 Task: Look for space in Fengcheng, China from 15th August, 2023 to 20th August, 2023 for 1 adult in price range Rs.5000 to Rs.10000. Place can be private room with 1  bedroom having 1 bed and 1 bathroom. Property type can be house, flat, guest house, hotel. Booking option can be shelf check-in. Required host language is Chinese (Simplified).
Action: Mouse moved to (605, 85)
Screenshot: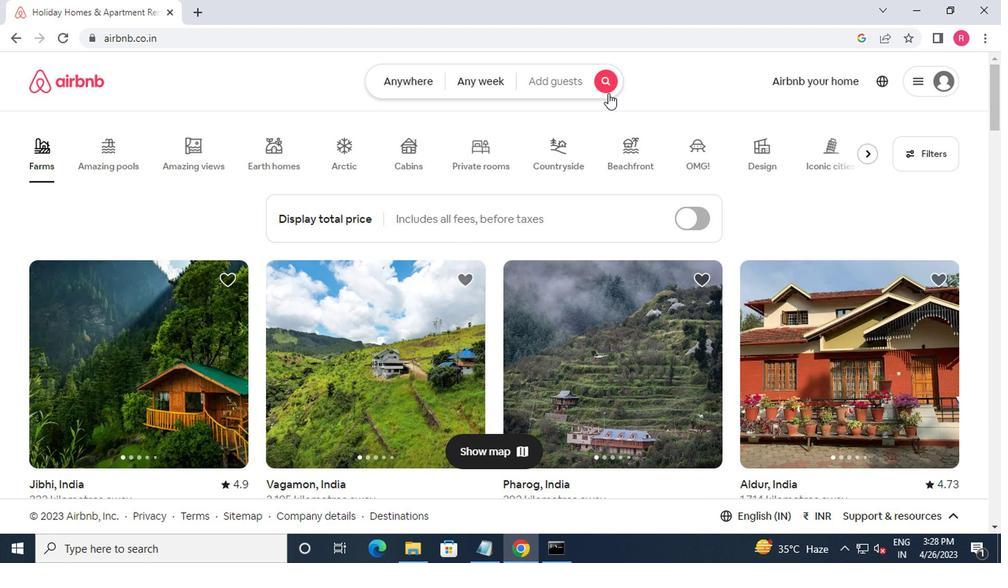 
Action: Mouse pressed left at (605, 85)
Screenshot: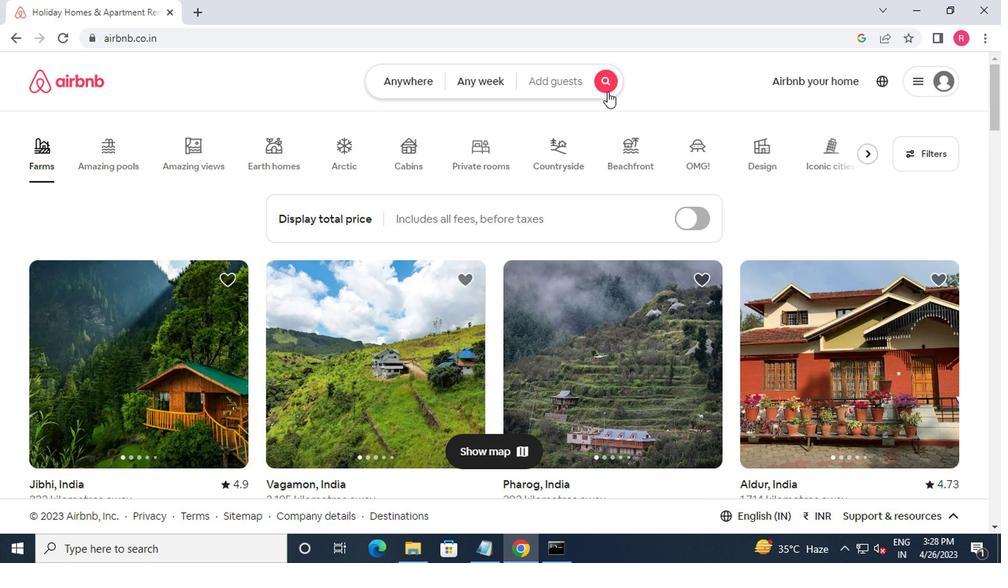 
Action: Mouse moved to (296, 140)
Screenshot: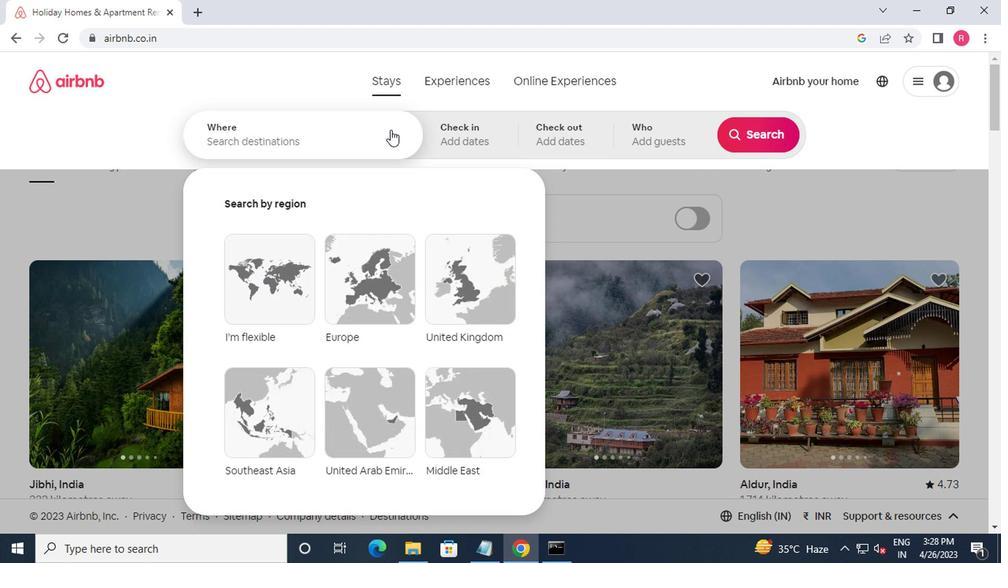 
Action: Mouse pressed left at (296, 140)
Screenshot: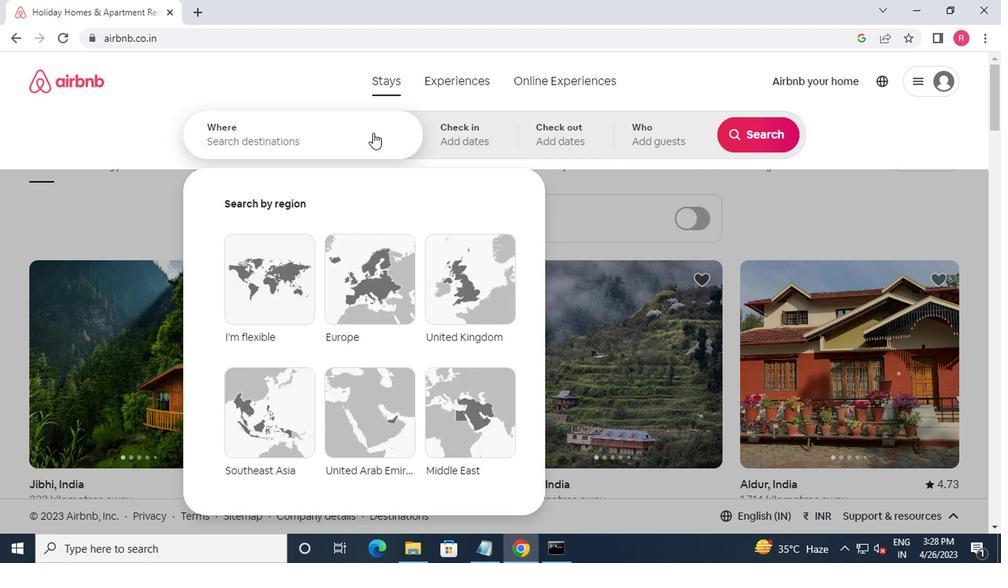 
Action: Key pressed fengcheng,china<Key.enter>
Screenshot: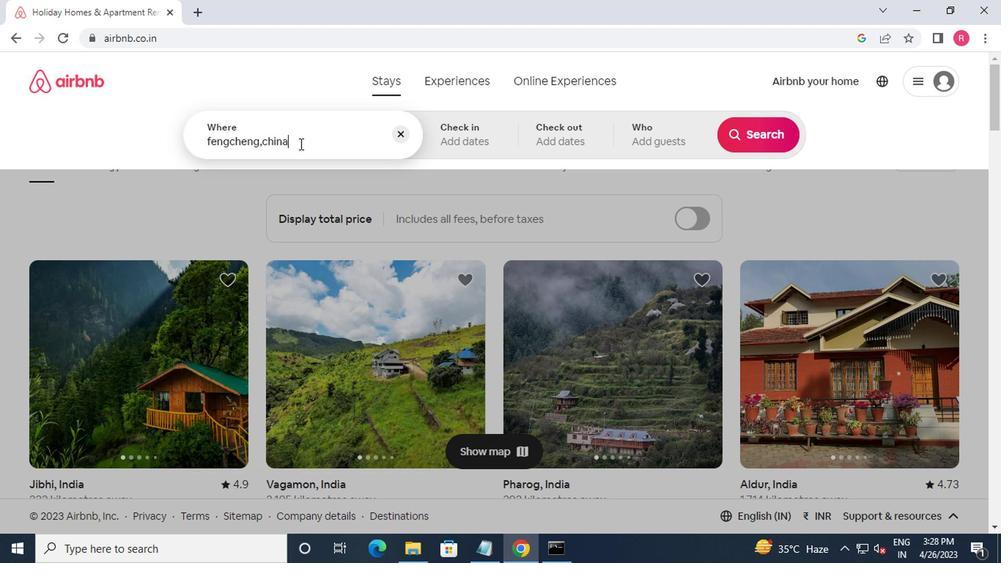 
Action: Mouse moved to (744, 251)
Screenshot: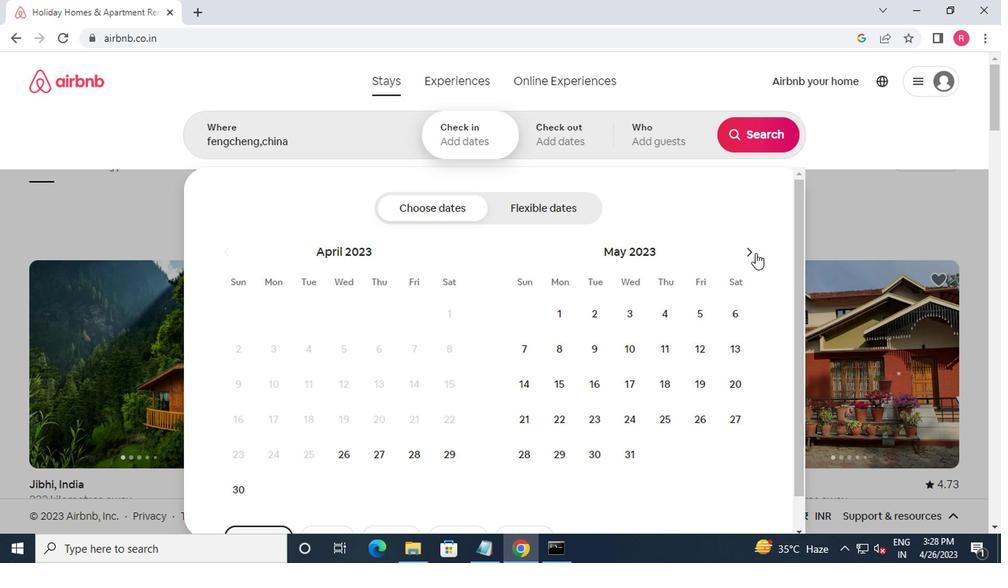 
Action: Mouse pressed left at (744, 251)
Screenshot: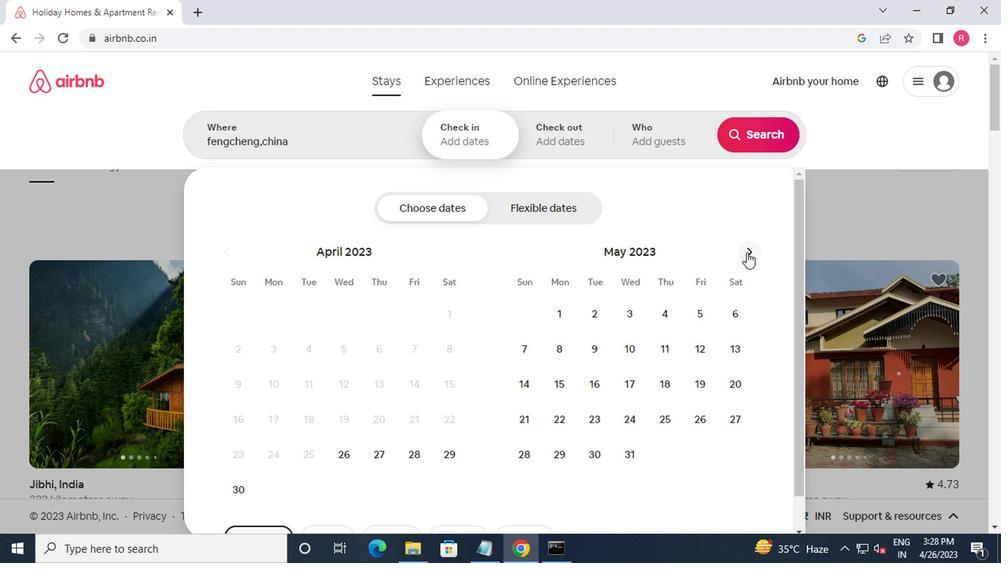 
Action: Mouse pressed left at (744, 251)
Screenshot: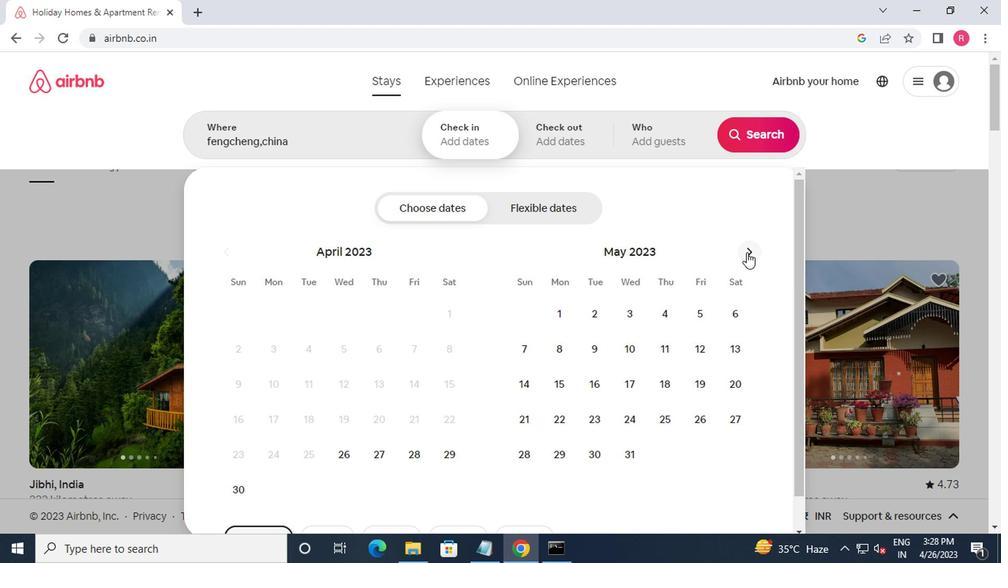 
Action: Mouse pressed left at (744, 251)
Screenshot: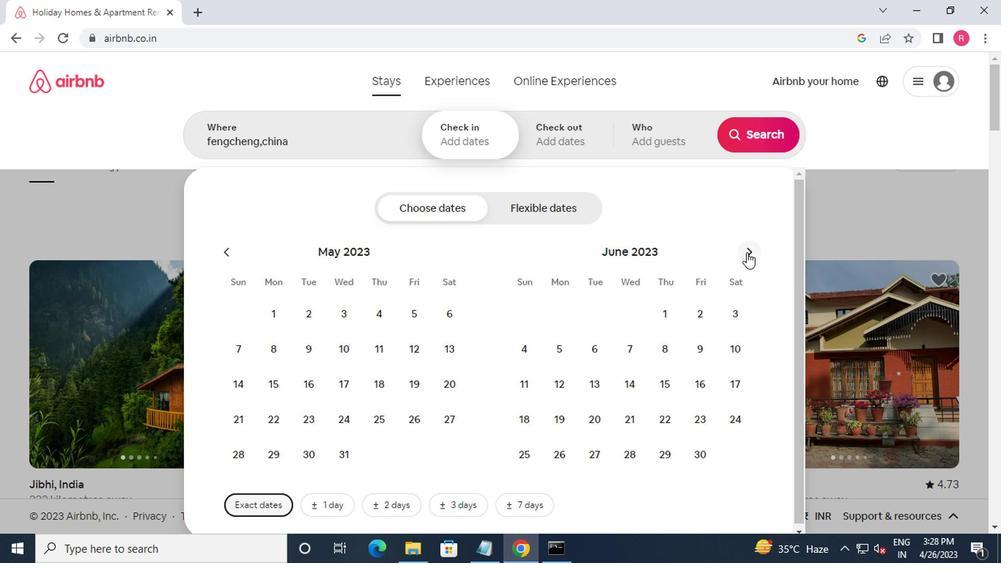 
Action: Mouse pressed left at (744, 251)
Screenshot: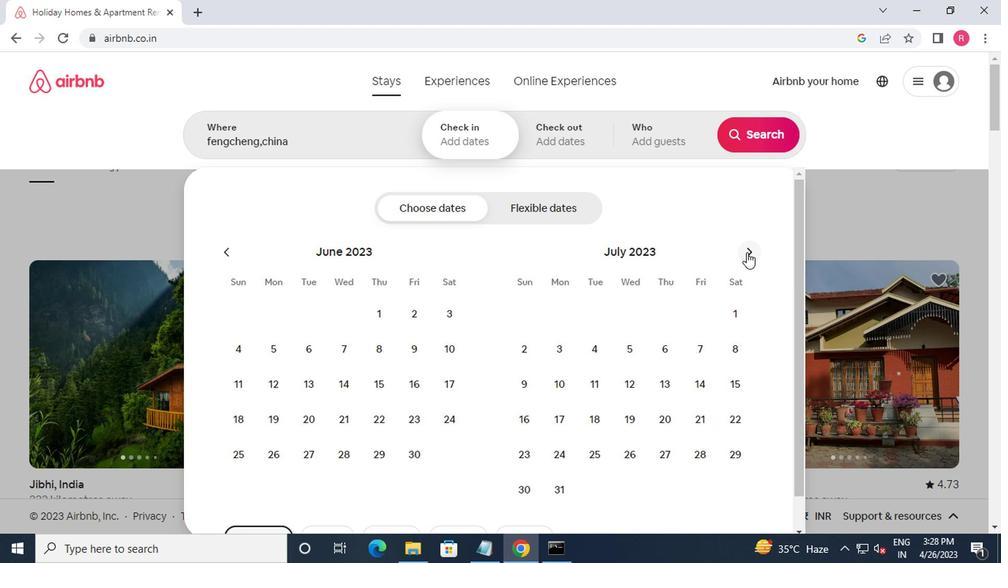 
Action: Mouse moved to (586, 388)
Screenshot: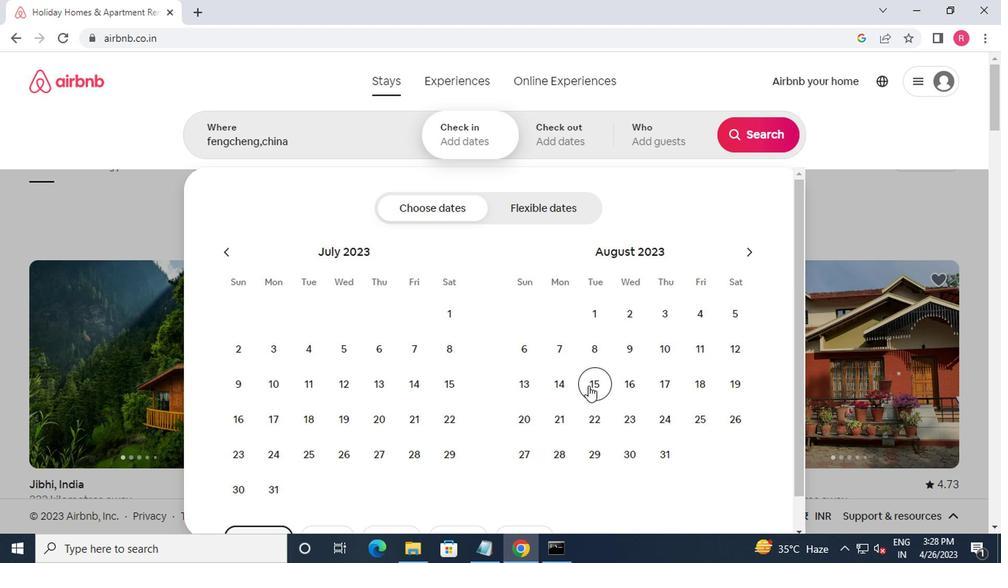 
Action: Mouse pressed left at (586, 388)
Screenshot: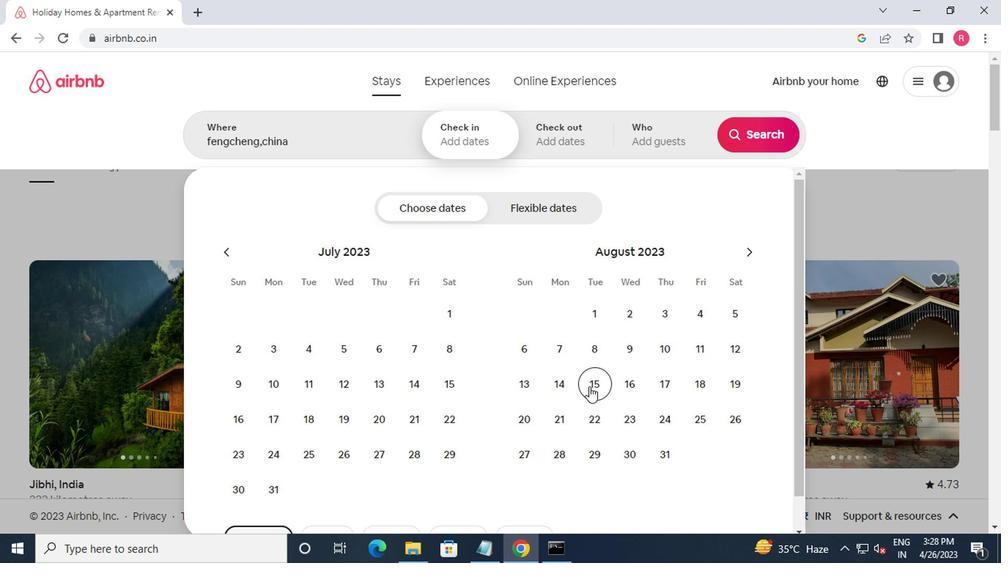 
Action: Mouse moved to (531, 427)
Screenshot: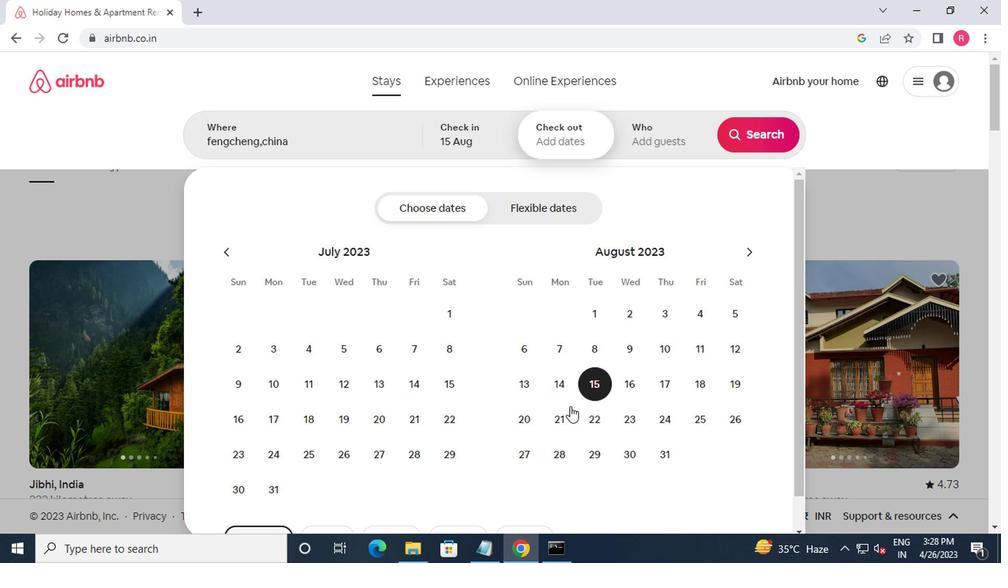 
Action: Mouse pressed left at (531, 427)
Screenshot: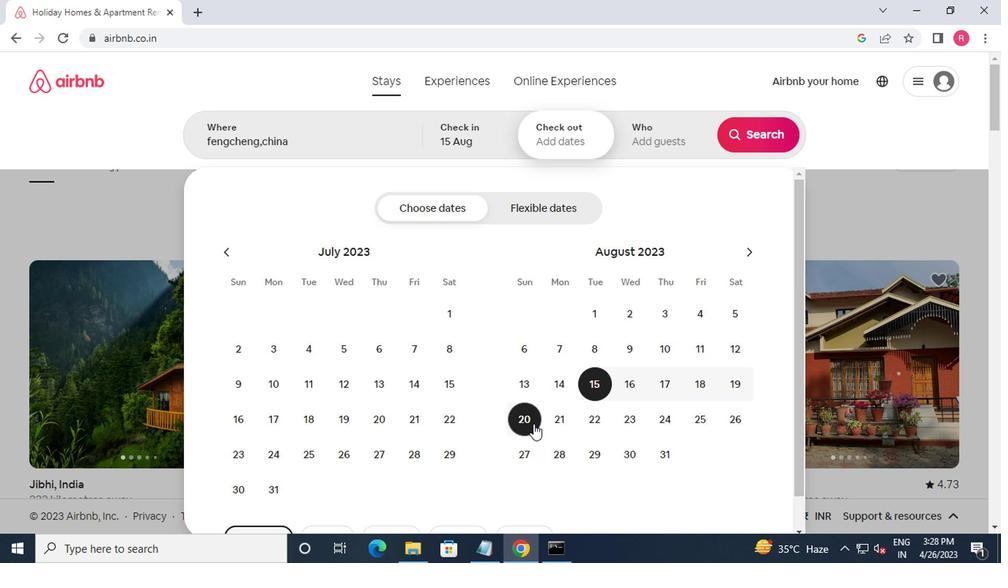 
Action: Mouse moved to (641, 145)
Screenshot: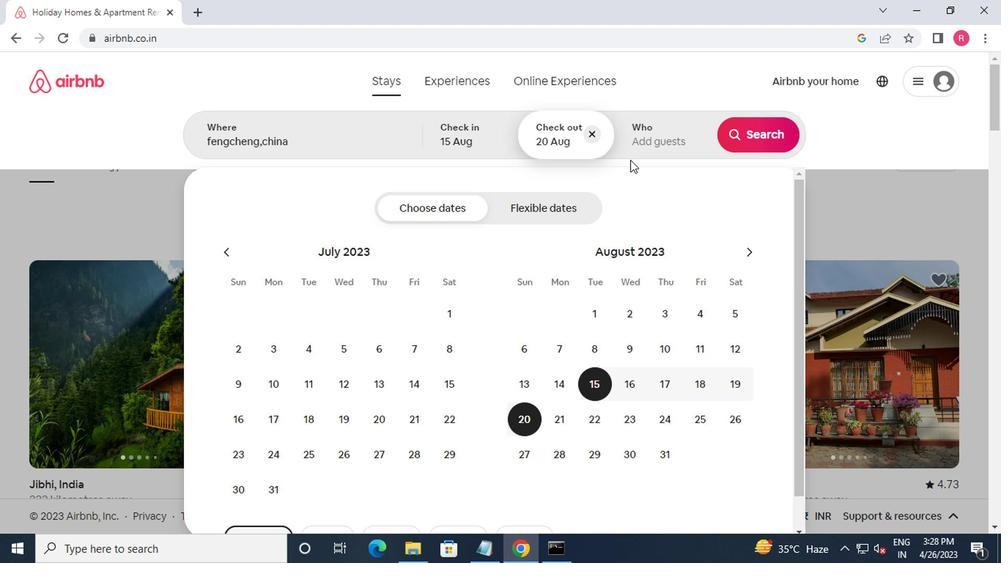 
Action: Mouse pressed left at (641, 145)
Screenshot: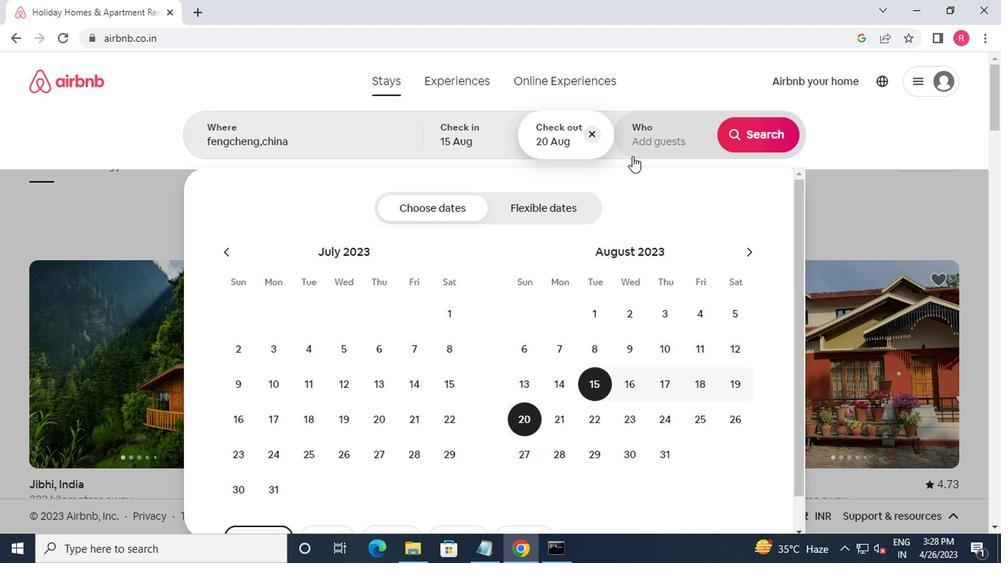 
Action: Mouse moved to (753, 212)
Screenshot: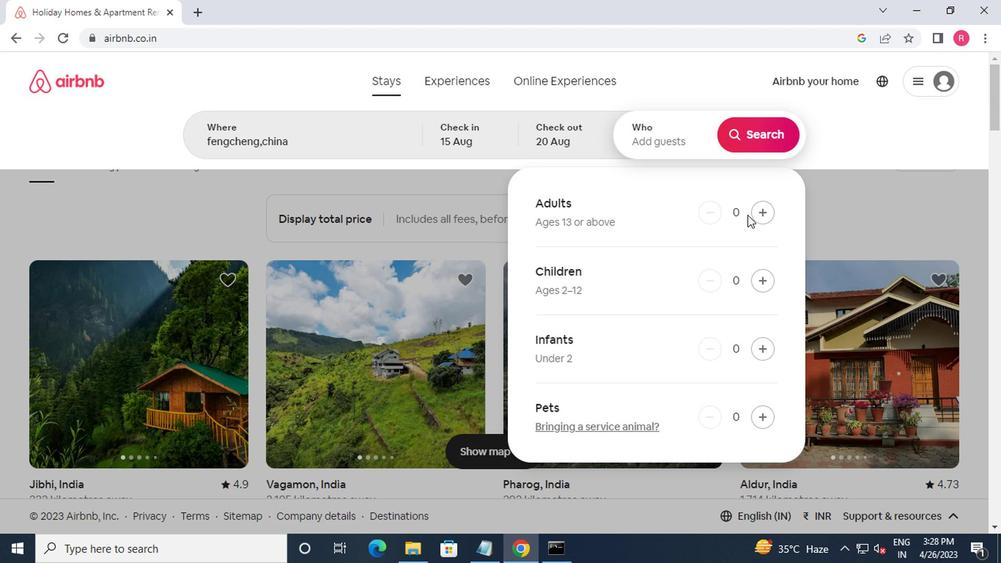 
Action: Mouse pressed left at (753, 212)
Screenshot: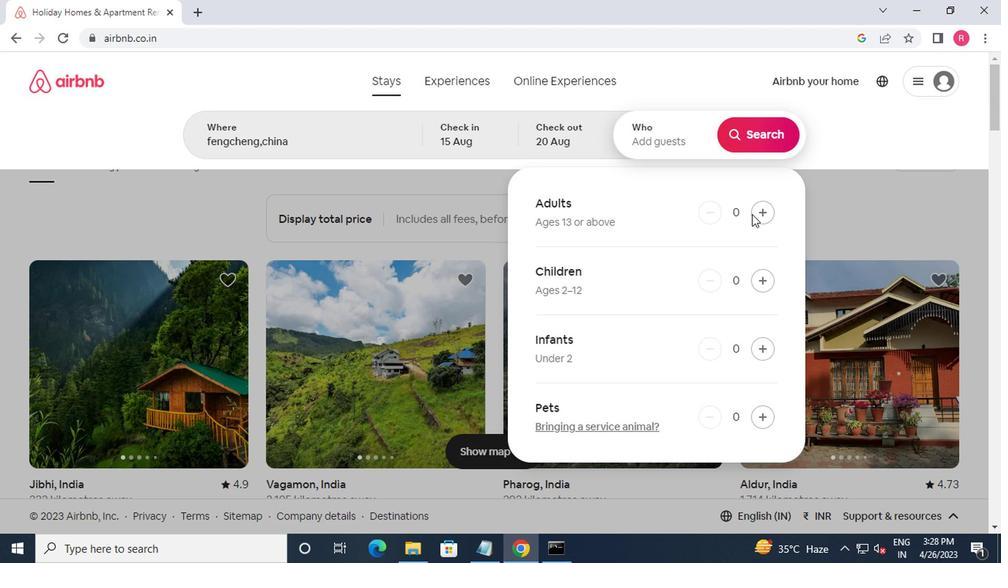 
Action: Mouse pressed left at (753, 212)
Screenshot: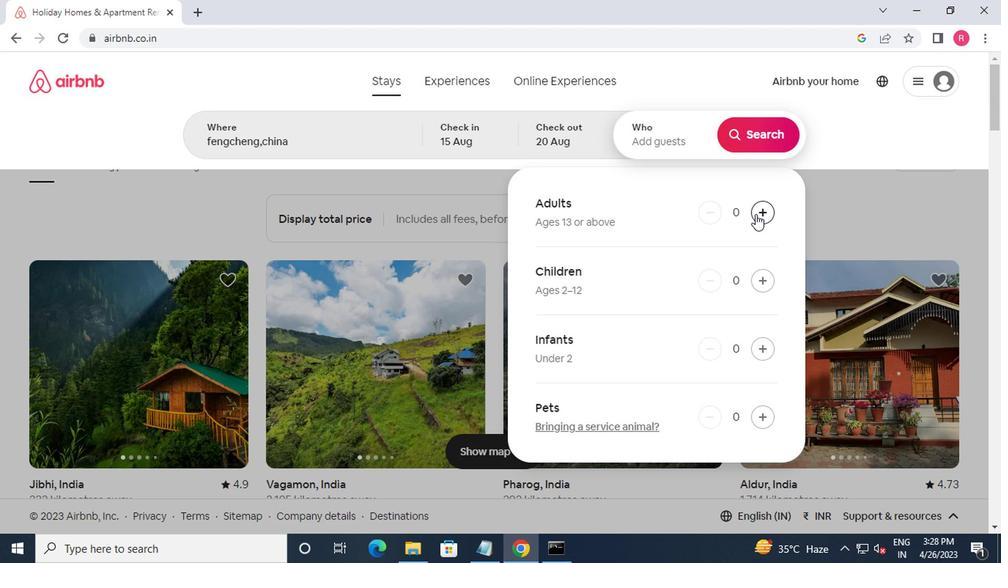 
Action: Mouse moved to (699, 222)
Screenshot: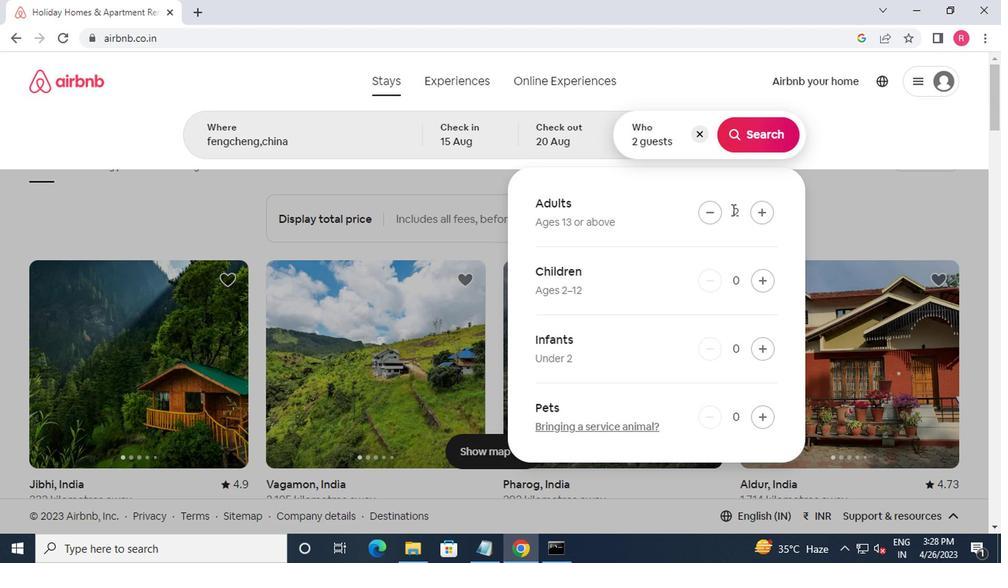 
Action: Mouse pressed left at (699, 222)
Screenshot: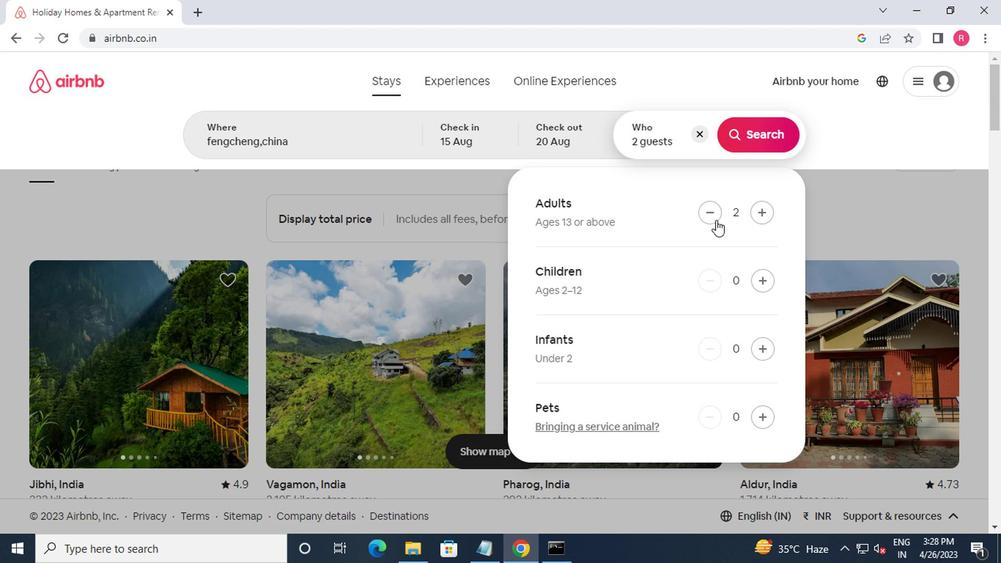 
Action: Mouse moved to (705, 217)
Screenshot: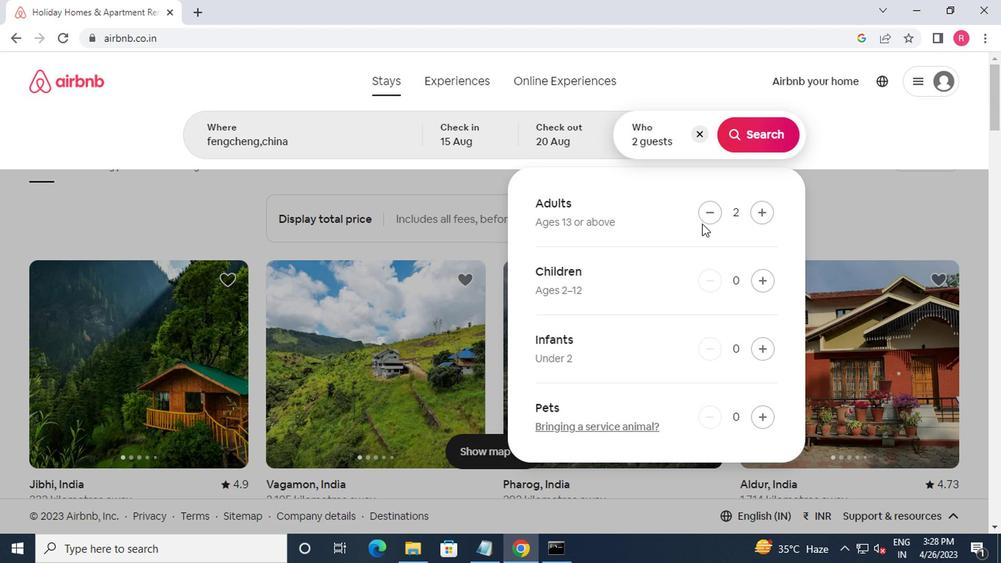 
Action: Mouse pressed left at (705, 217)
Screenshot: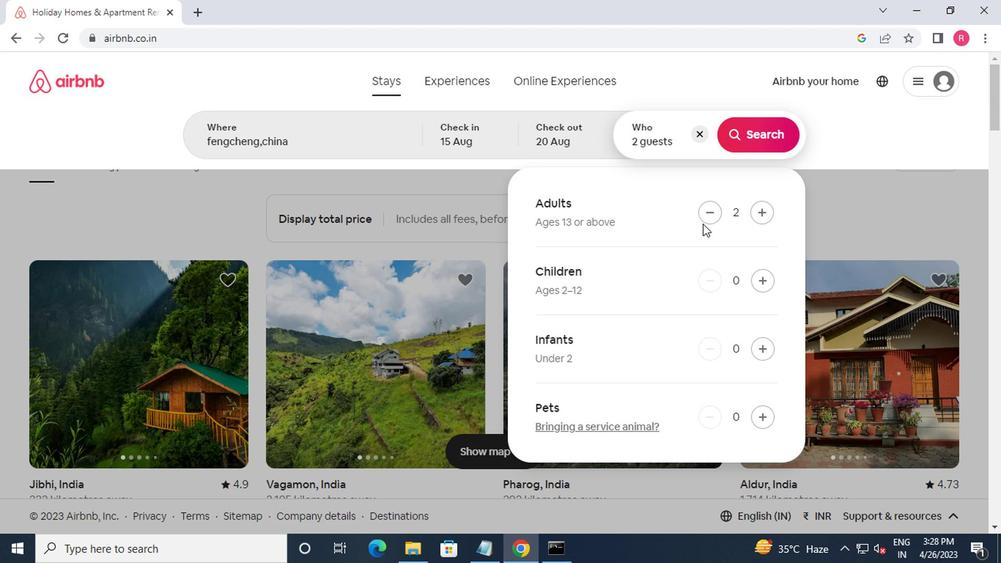 
Action: Mouse moved to (750, 134)
Screenshot: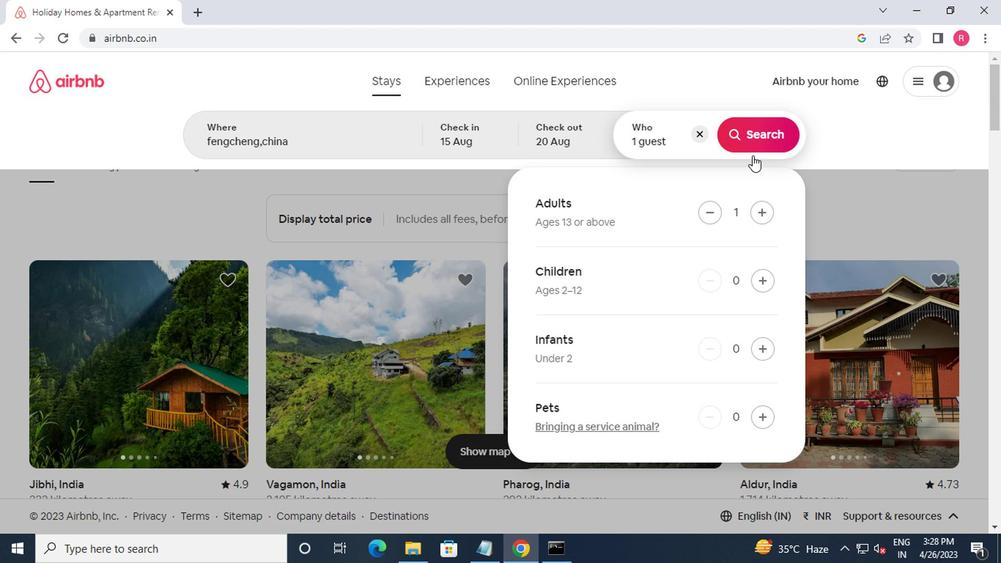 
Action: Mouse pressed left at (750, 134)
Screenshot: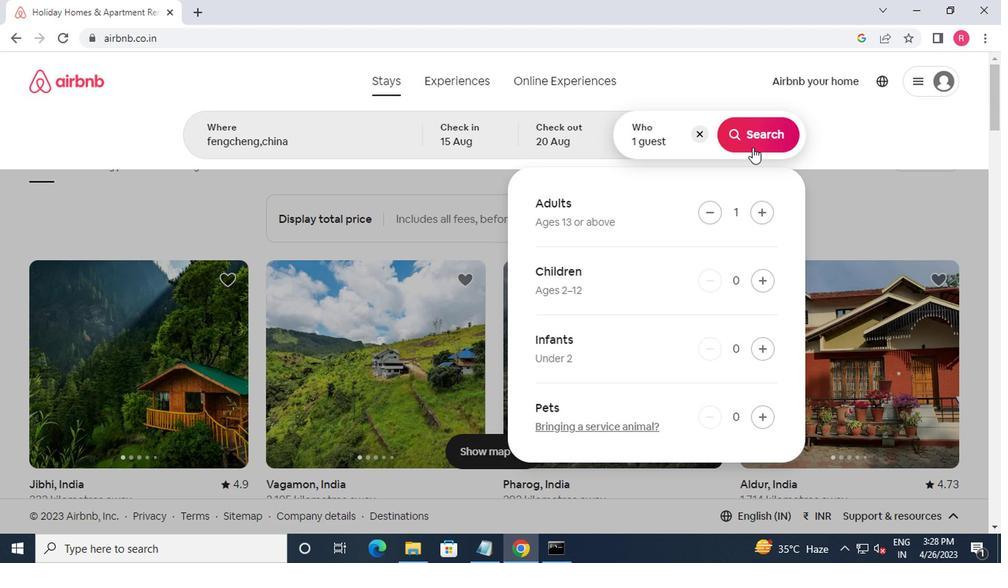 
Action: Mouse moved to (928, 146)
Screenshot: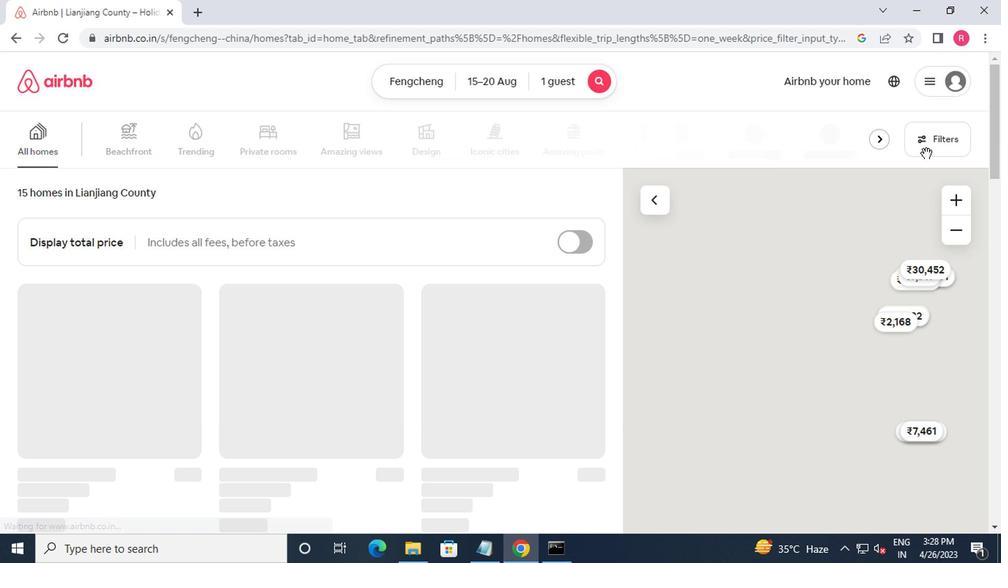 
Action: Mouse pressed left at (928, 146)
Screenshot: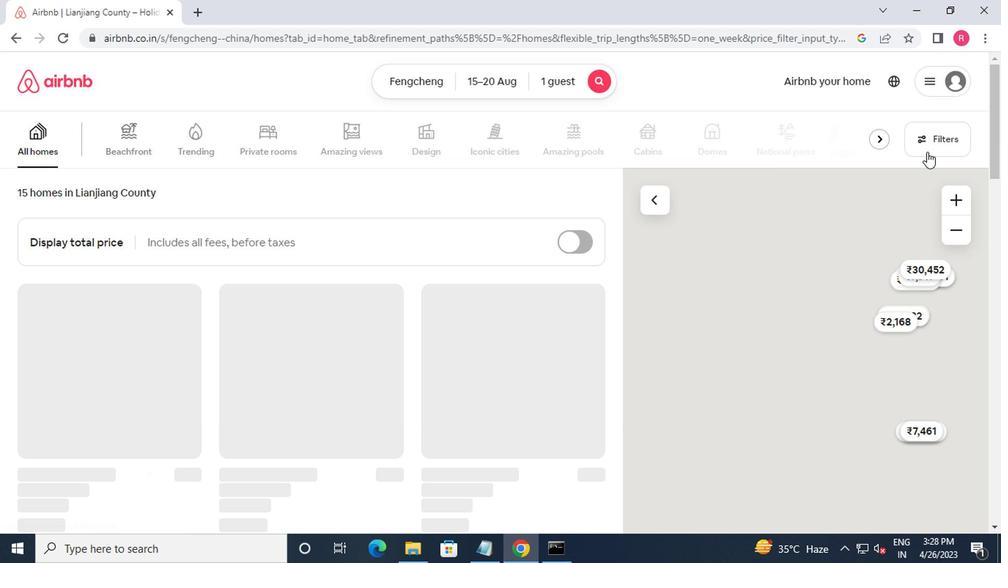 
Action: Mouse moved to (379, 312)
Screenshot: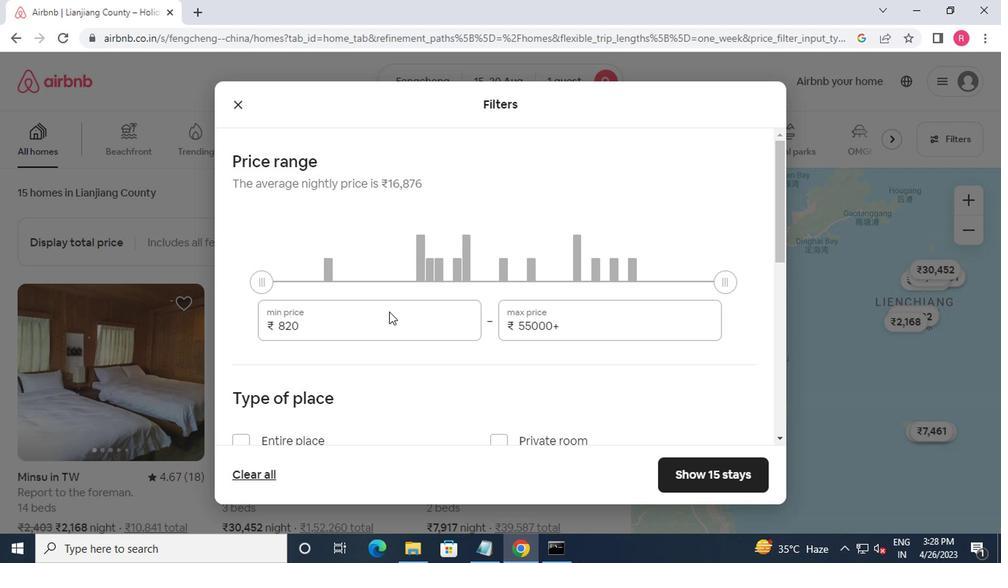 
Action: Mouse pressed left at (379, 312)
Screenshot: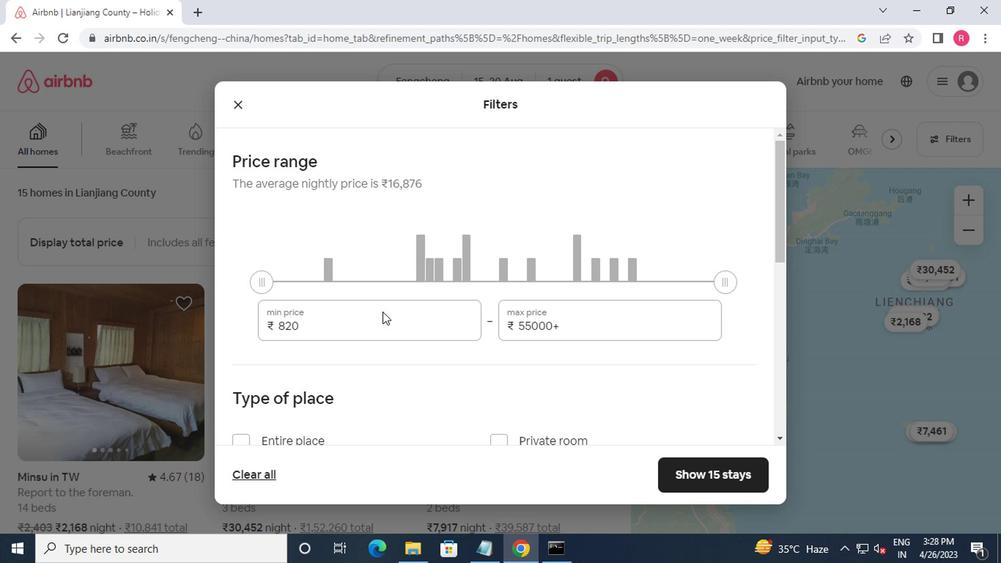
Action: Mouse moved to (379, 330)
Screenshot: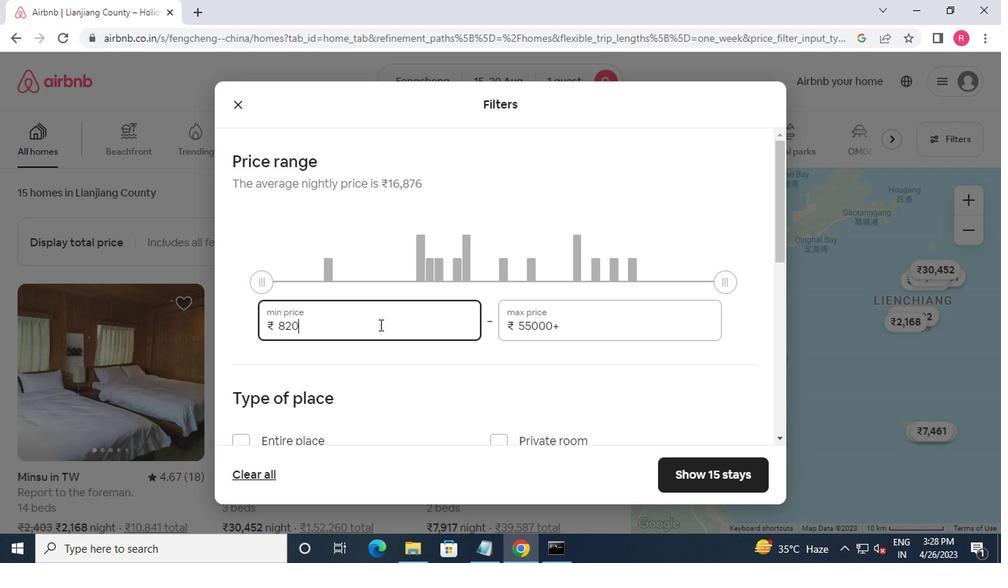 
Action: Key pressed <Key.backspace><Key.backspace><Key.backspace><Key.backspace><Key.backspace>5000<Key.tab>100<Key.backspace><Key.backspace><Key.backspace><Key.backspace><Key.backspace><Key.backspace>10000
Screenshot: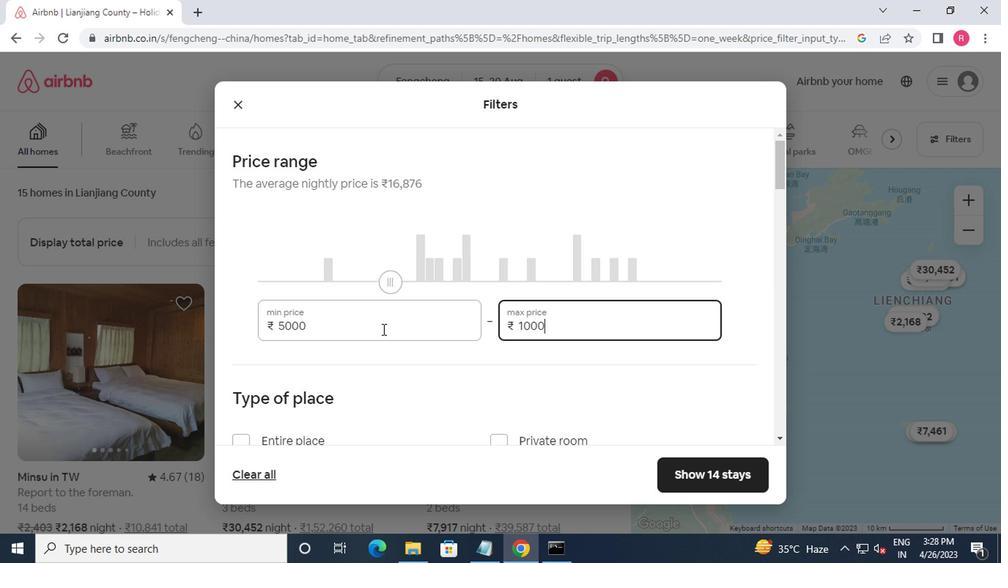 
Action: Mouse moved to (379, 331)
Screenshot: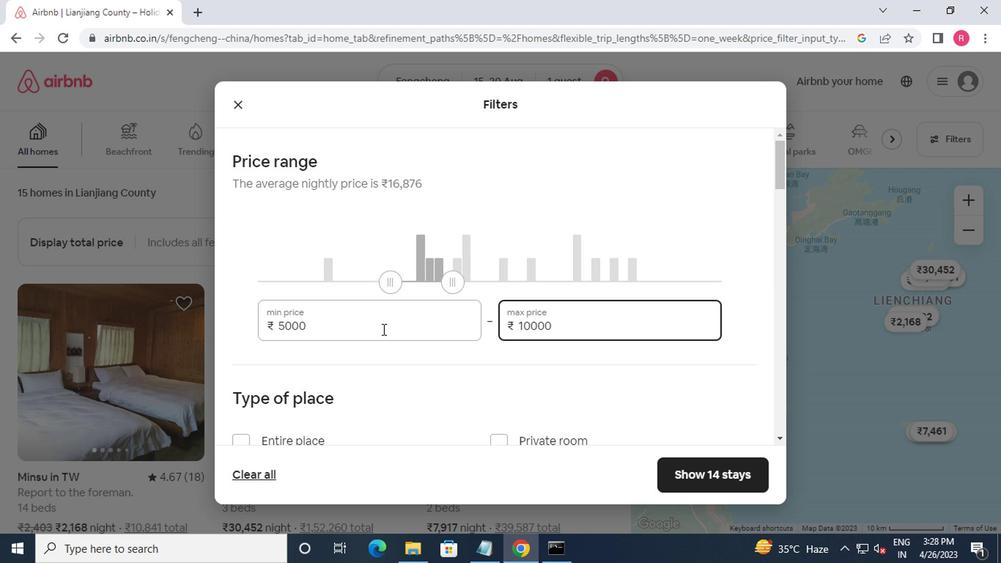 
Action: Mouse scrolled (379, 331) with delta (0, 0)
Screenshot: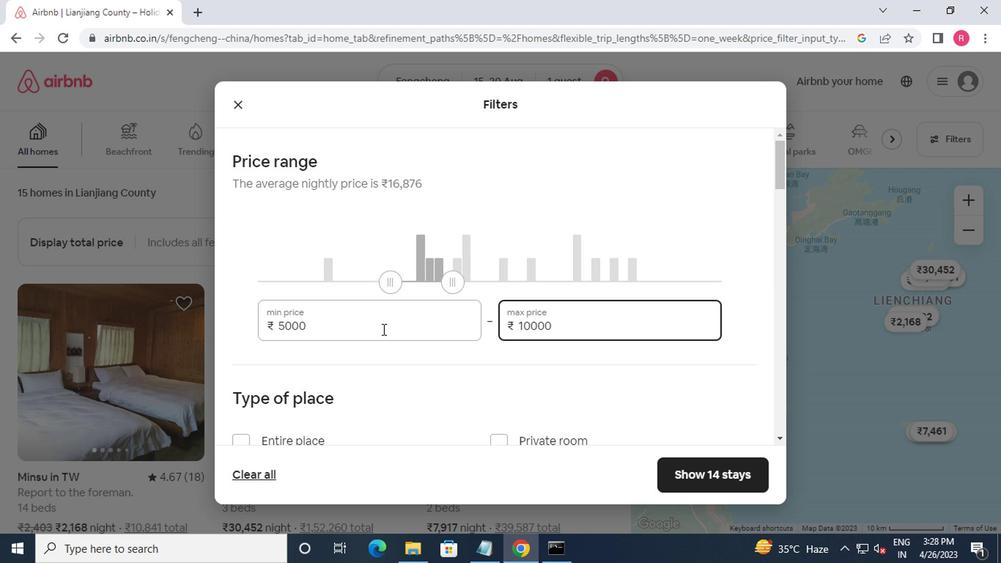 
Action: Mouse moved to (554, 400)
Screenshot: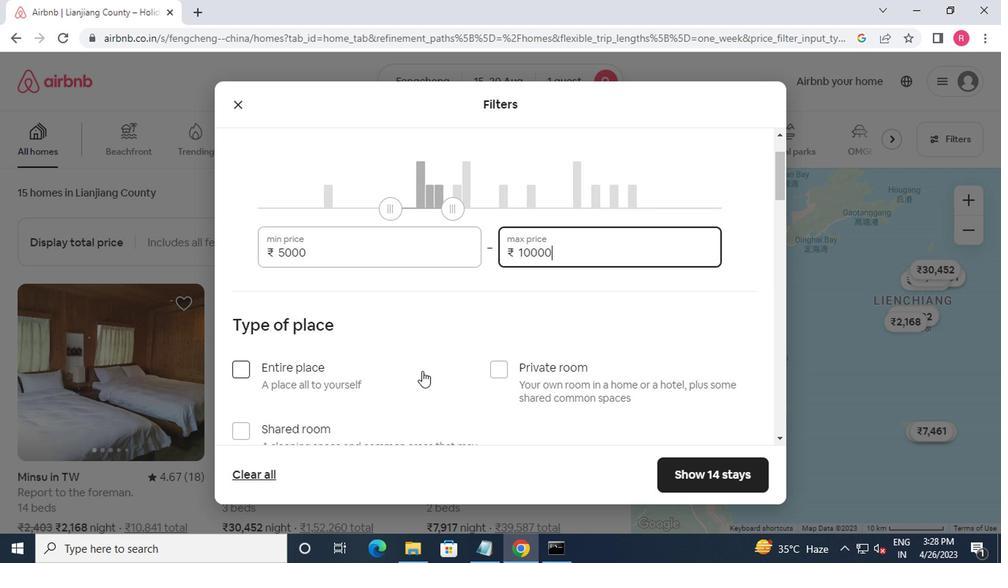 
Action: Mouse scrolled (554, 400) with delta (0, 0)
Screenshot: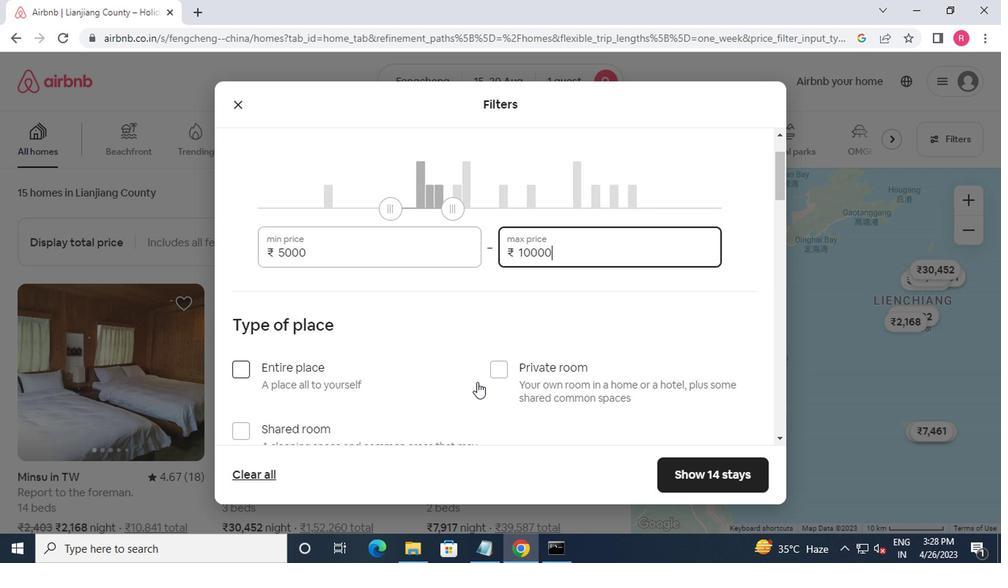 
Action: Mouse moved to (492, 293)
Screenshot: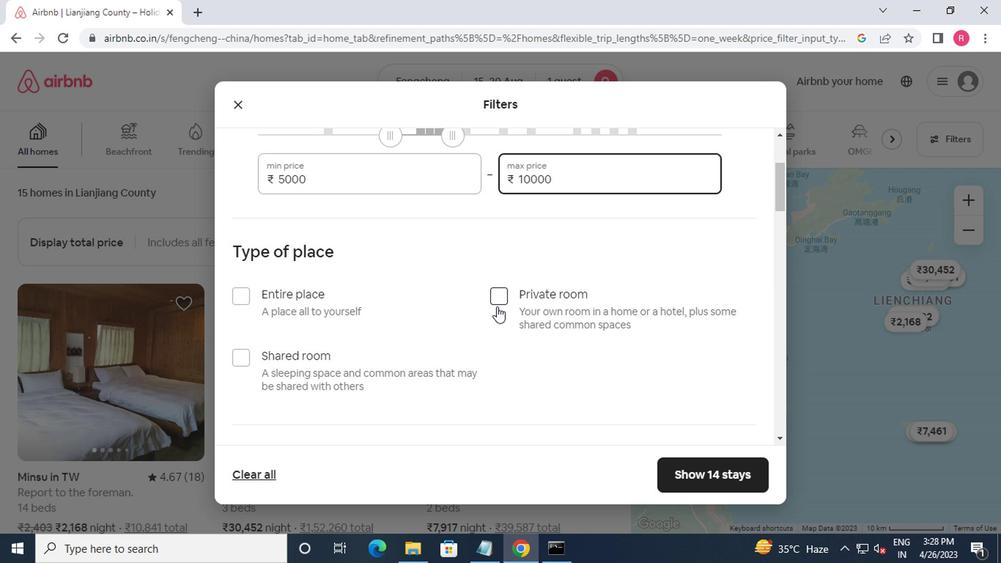 
Action: Mouse pressed left at (492, 293)
Screenshot: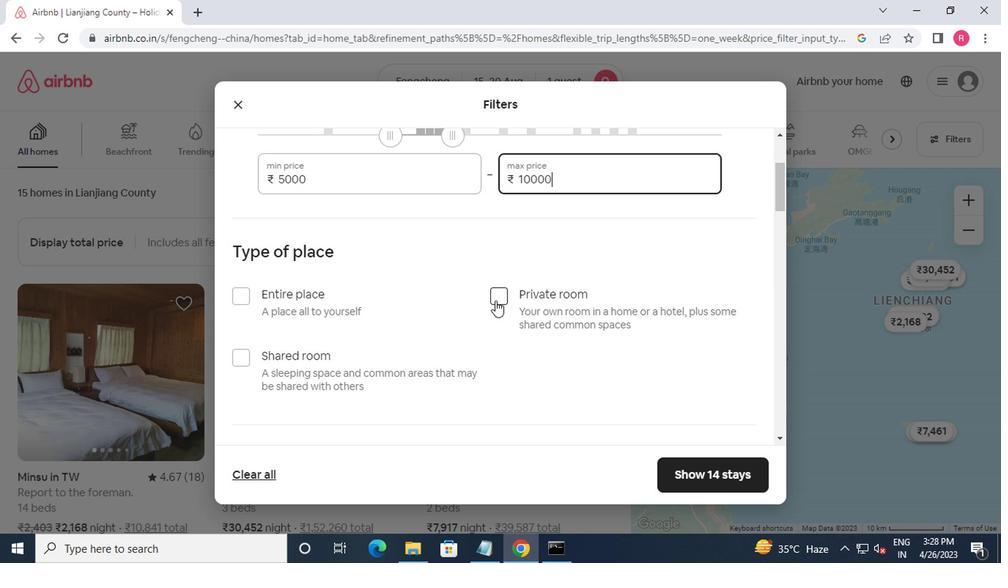 
Action: Mouse moved to (475, 326)
Screenshot: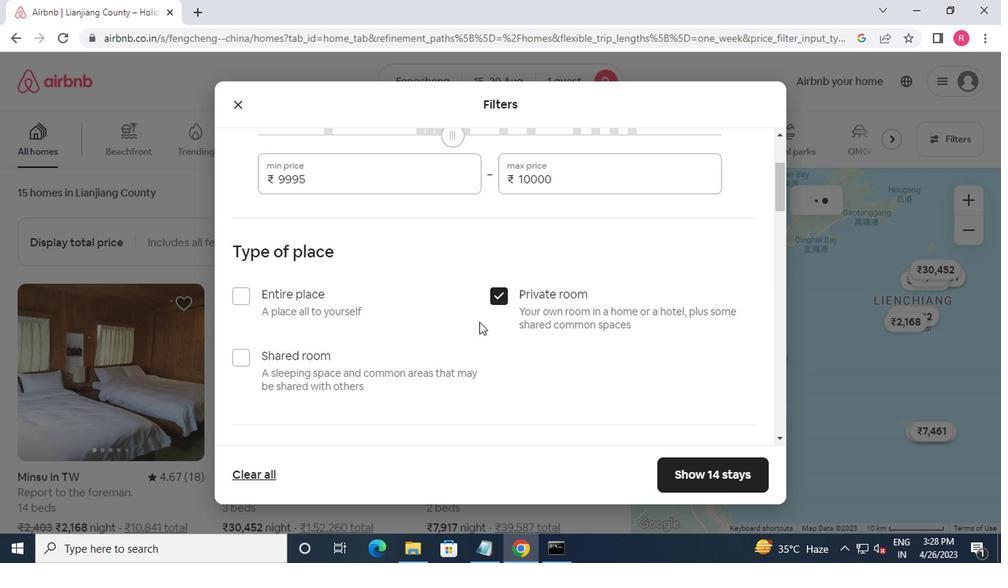 
Action: Mouse scrolled (475, 326) with delta (0, 0)
Screenshot: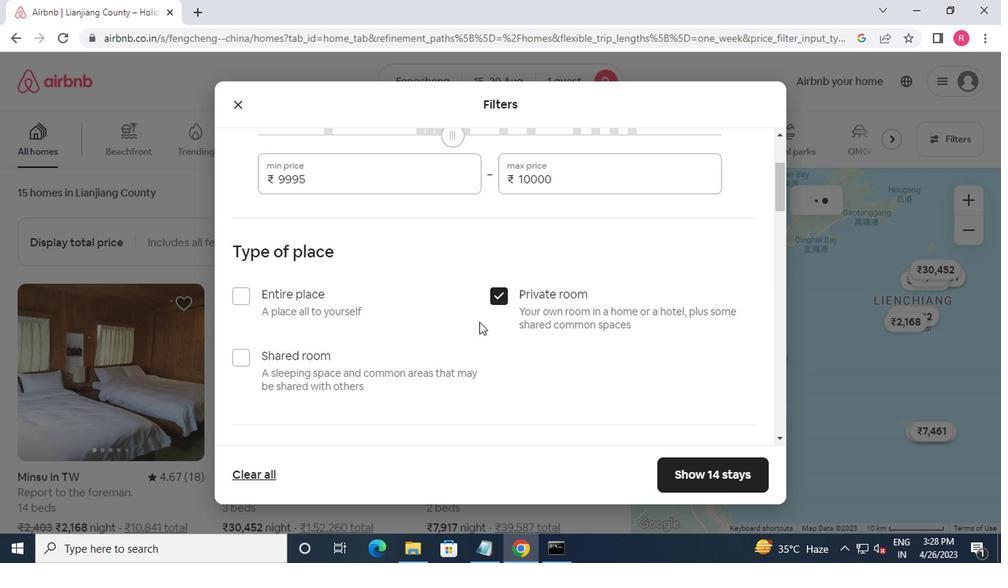 
Action: Mouse moved to (474, 331)
Screenshot: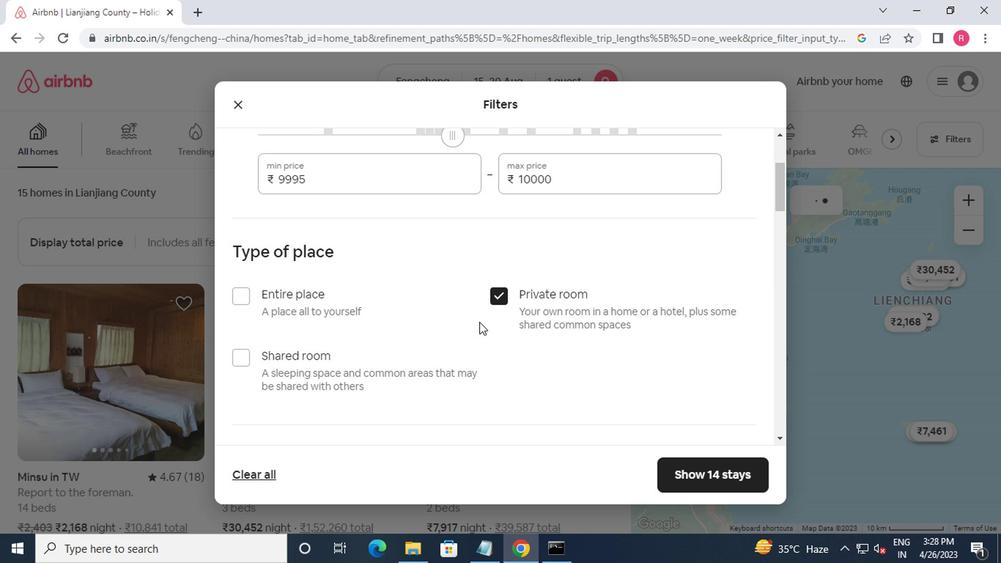 
Action: Mouse scrolled (474, 330) with delta (0, -1)
Screenshot: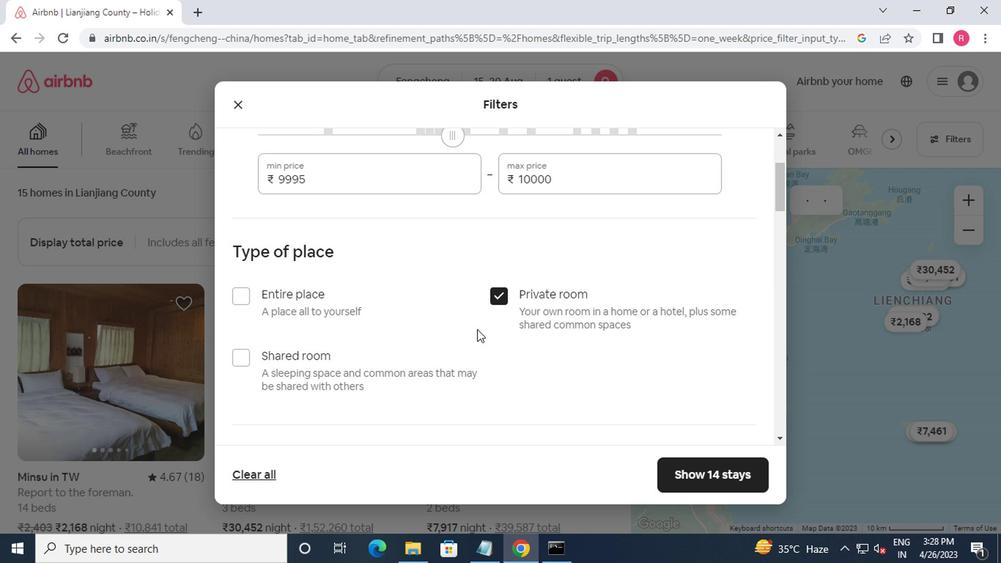 
Action: Mouse moved to (473, 331)
Screenshot: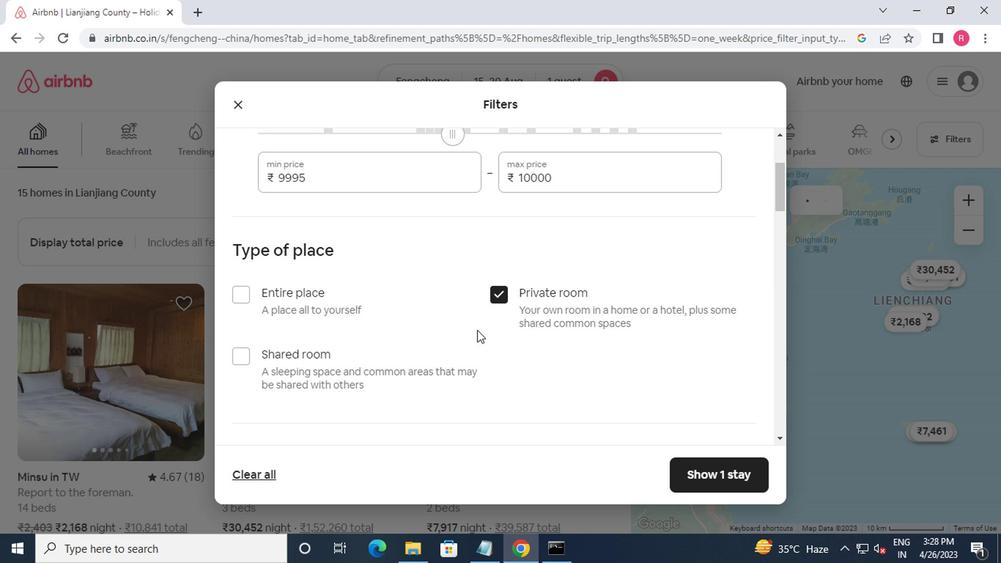 
Action: Mouse scrolled (473, 330) with delta (0, -1)
Screenshot: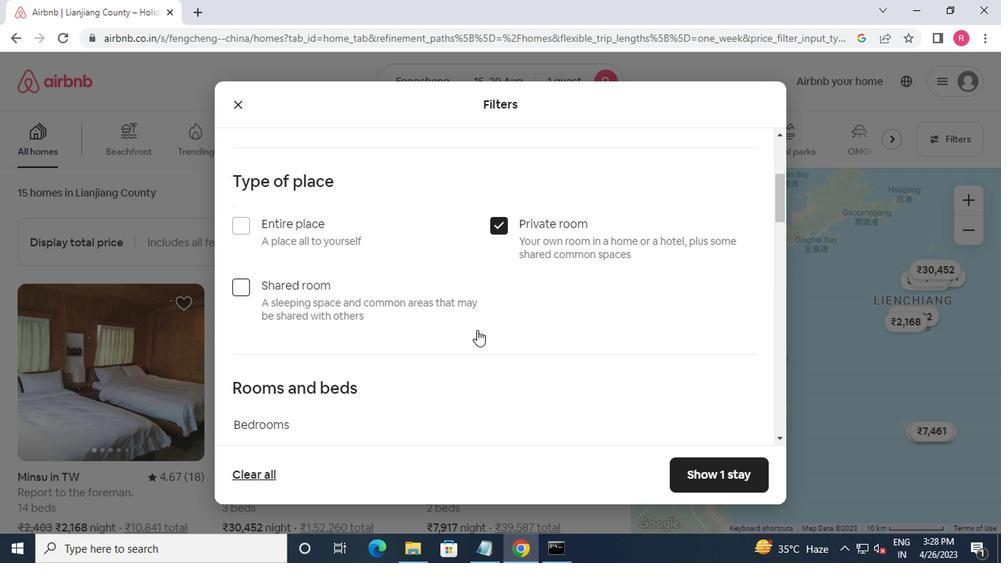 
Action: Mouse moved to (320, 319)
Screenshot: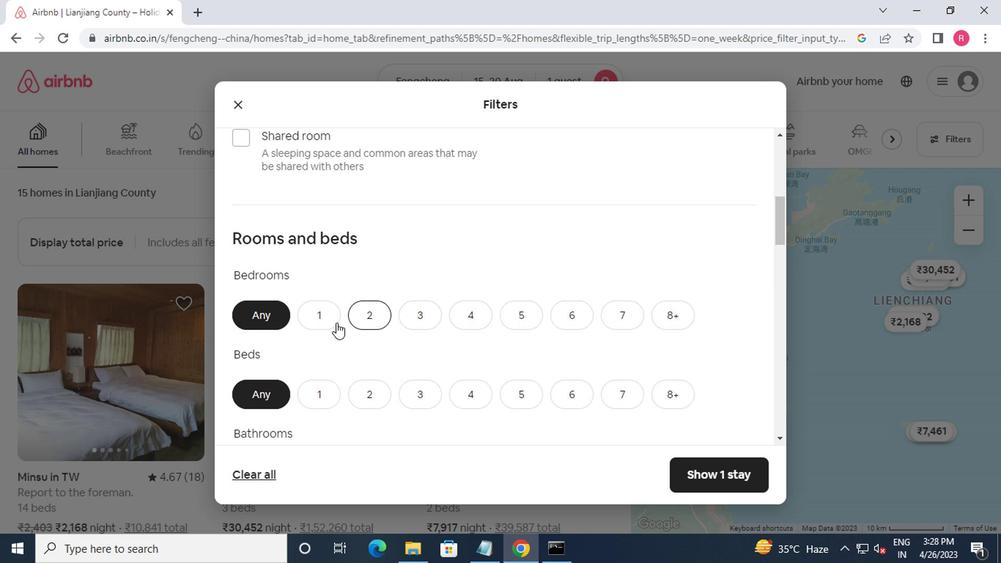 
Action: Mouse pressed left at (320, 319)
Screenshot: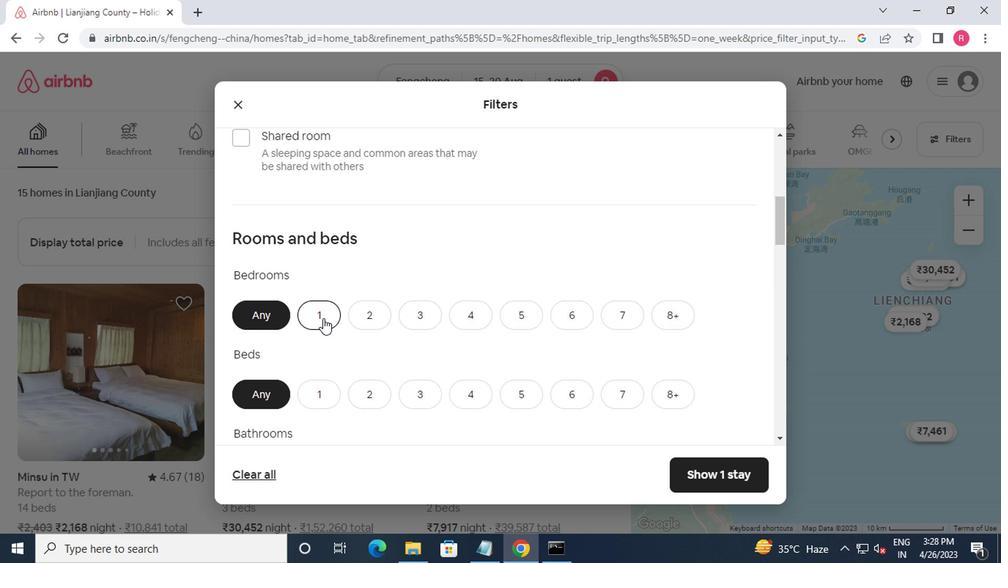 
Action: Mouse moved to (332, 343)
Screenshot: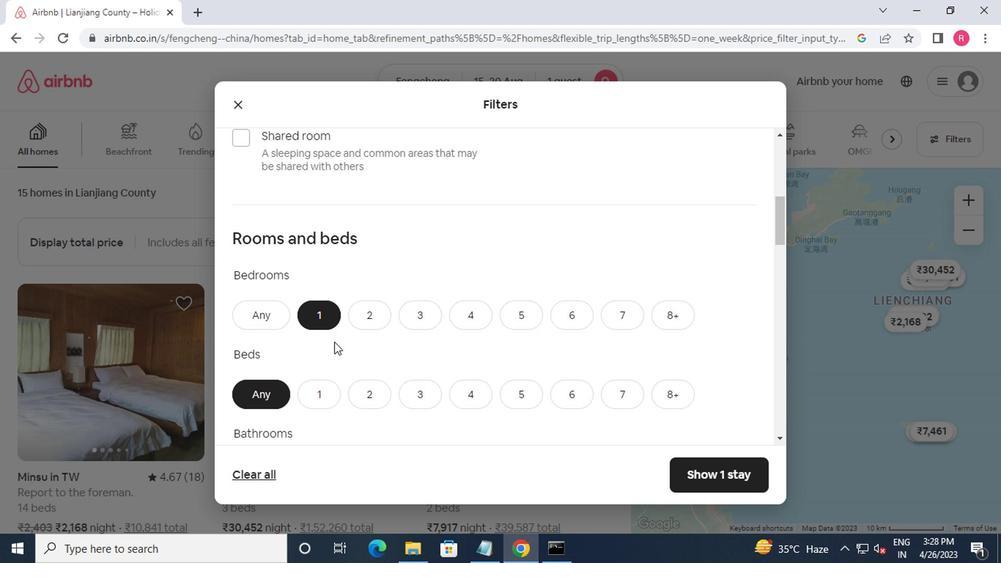 
Action: Mouse scrolled (332, 342) with delta (0, -1)
Screenshot: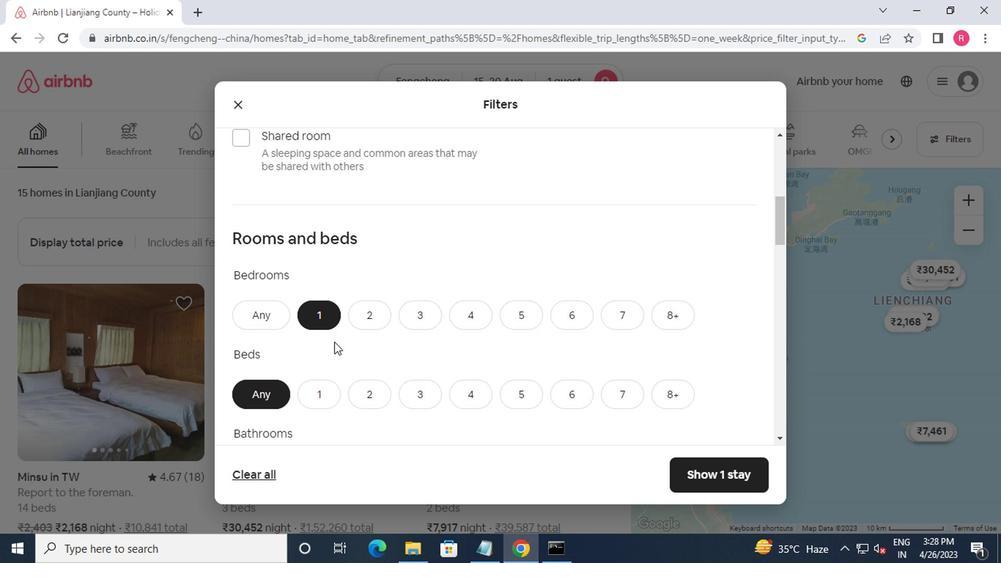 
Action: Mouse moved to (321, 323)
Screenshot: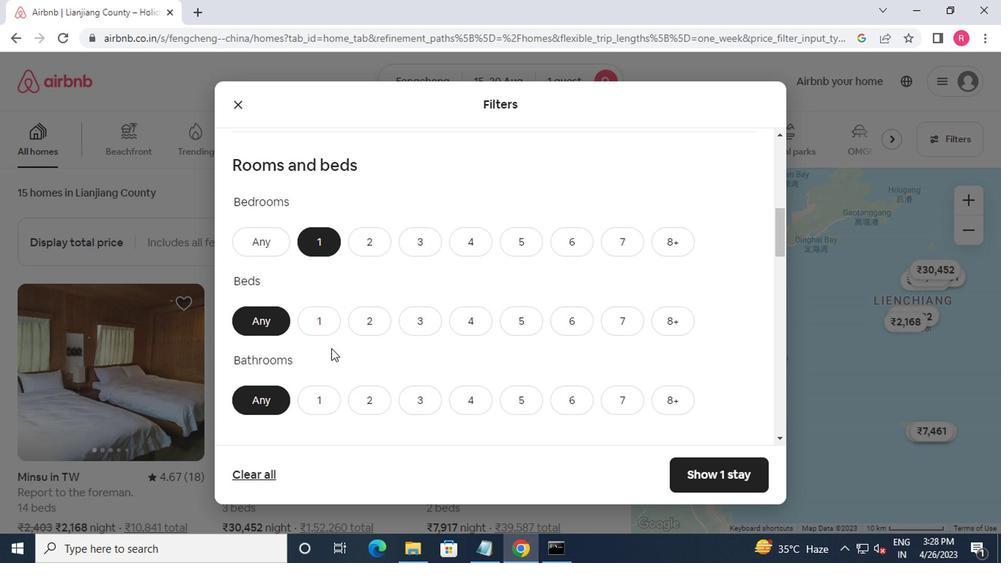 
Action: Mouse pressed left at (321, 323)
Screenshot: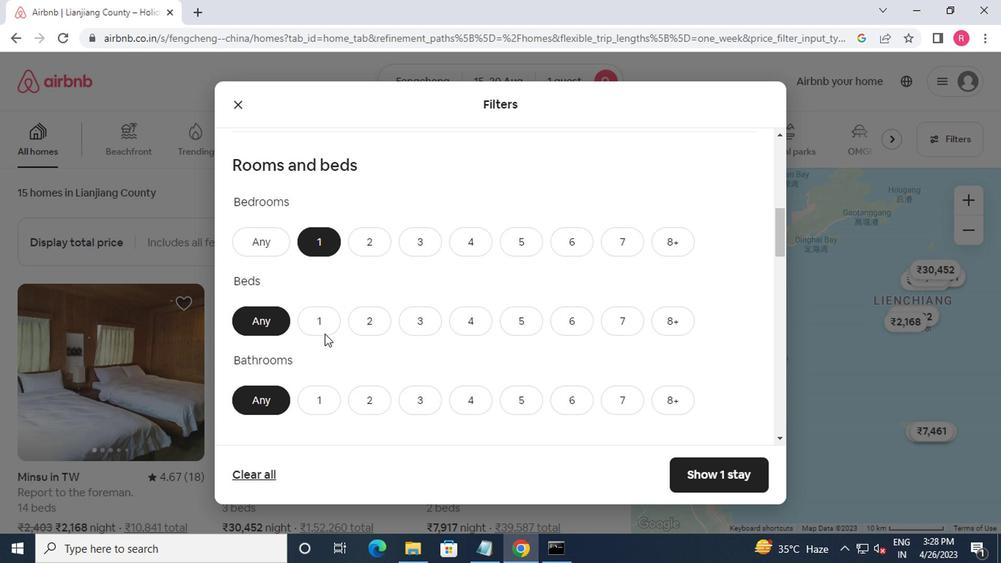 
Action: Mouse moved to (305, 406)
Screenshot: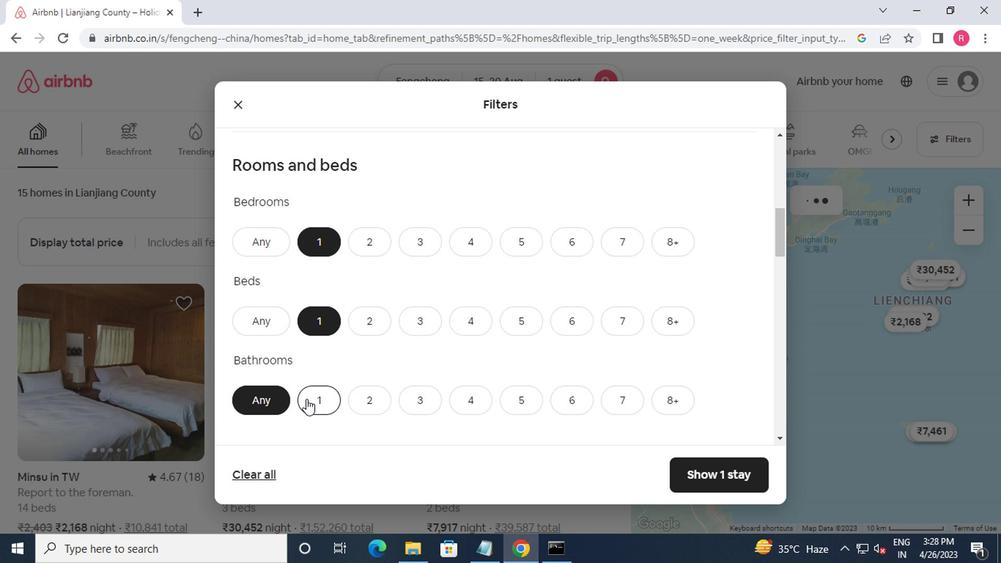 
Action: Mouse pressed left at (305, 406)
Screenshot: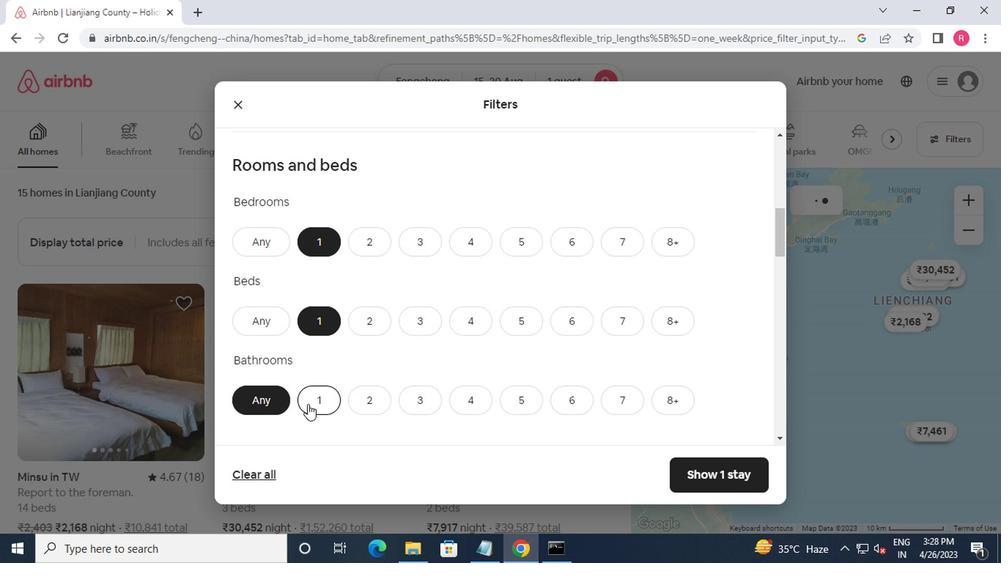 
Action: Mouse moved to (325, 394)
Screenshot: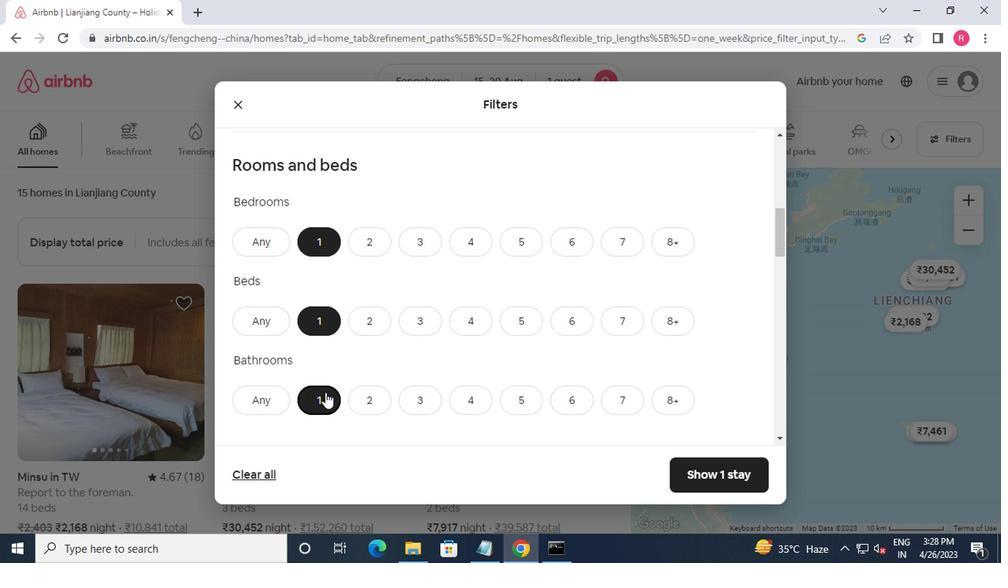 
Action: Mouse scrolled (325, 393) with delta (0, -1)
Screenshot: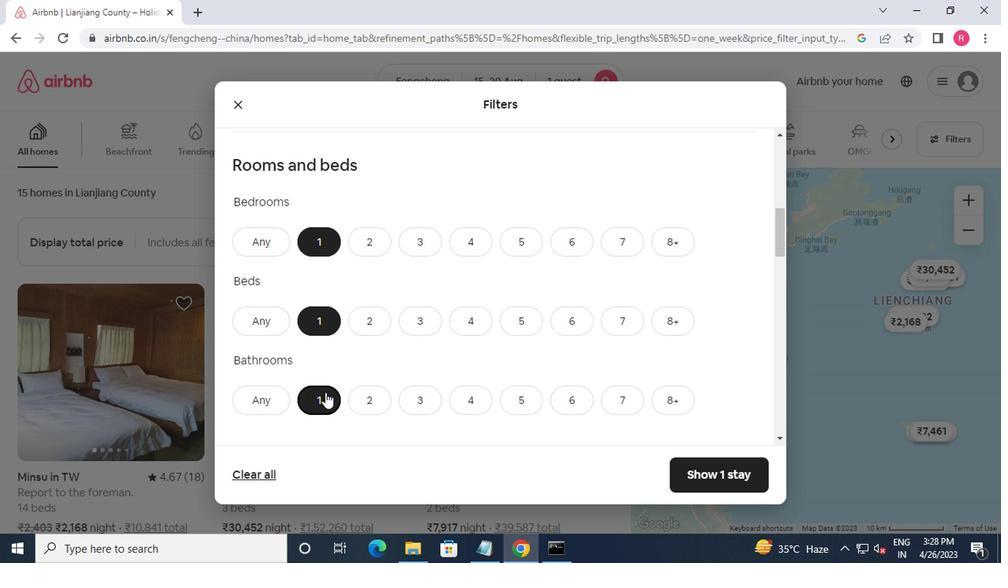 
Action: Mouse moved to (326, 394)
Screenshot: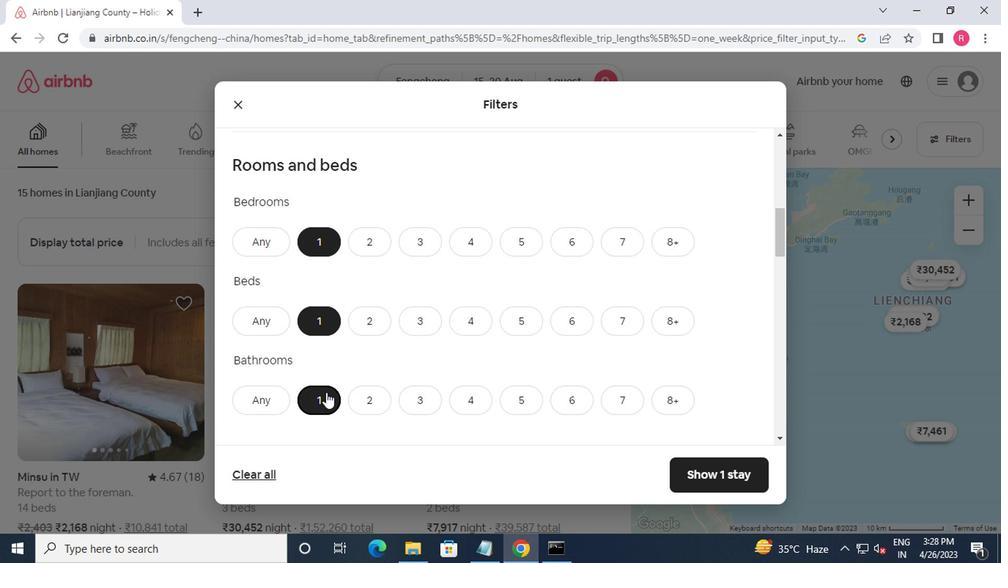 
Action: Mouse scrolled (326, 393) with delta (0, -1)
Screenshot: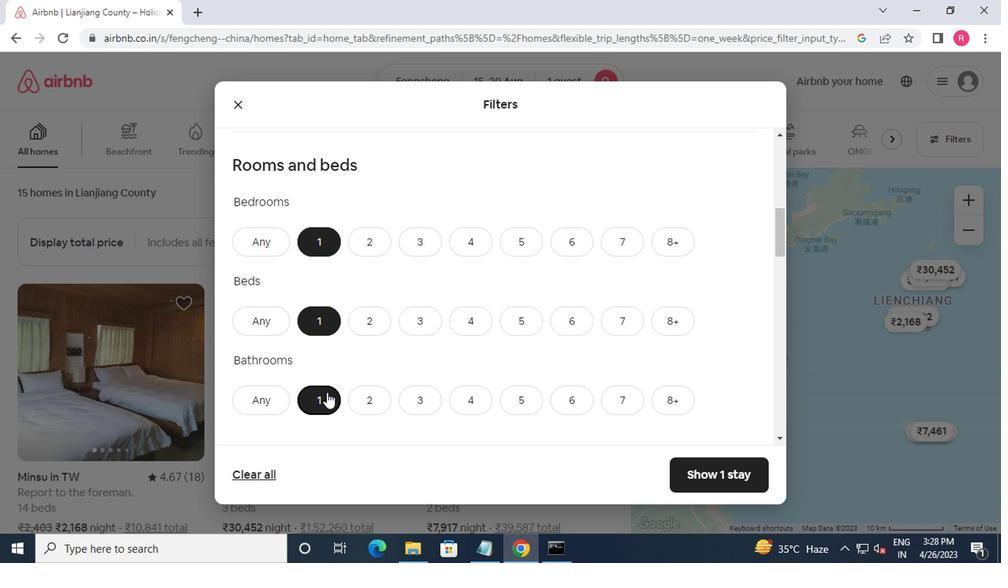 
Action: Mouse moved to (327, 394)
Screenshot: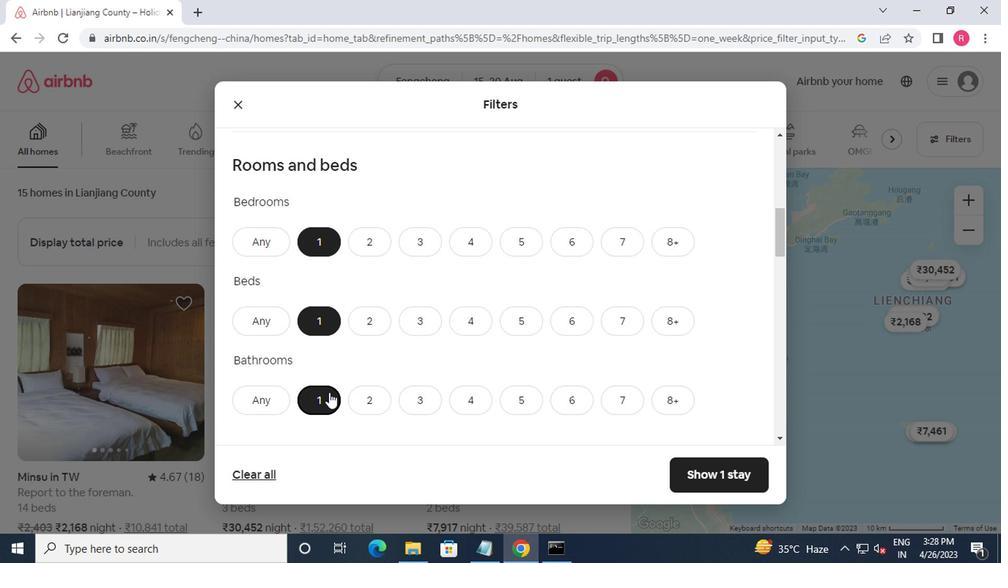 
Action: Mouse scrolled (327, 393) with delta (0, -1)
Screenshot: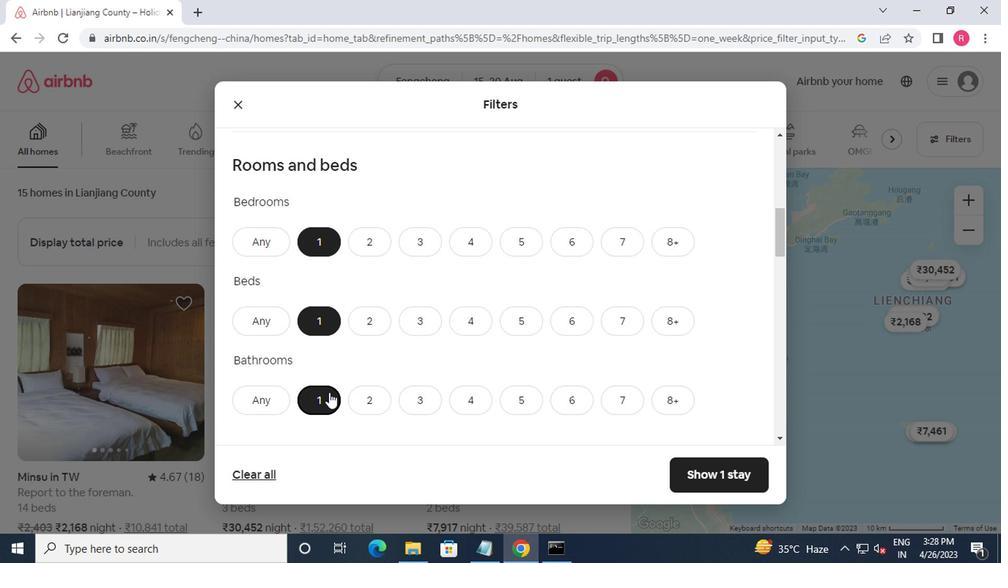 
Action: Mouse moved to (604, 393)
Screenshot: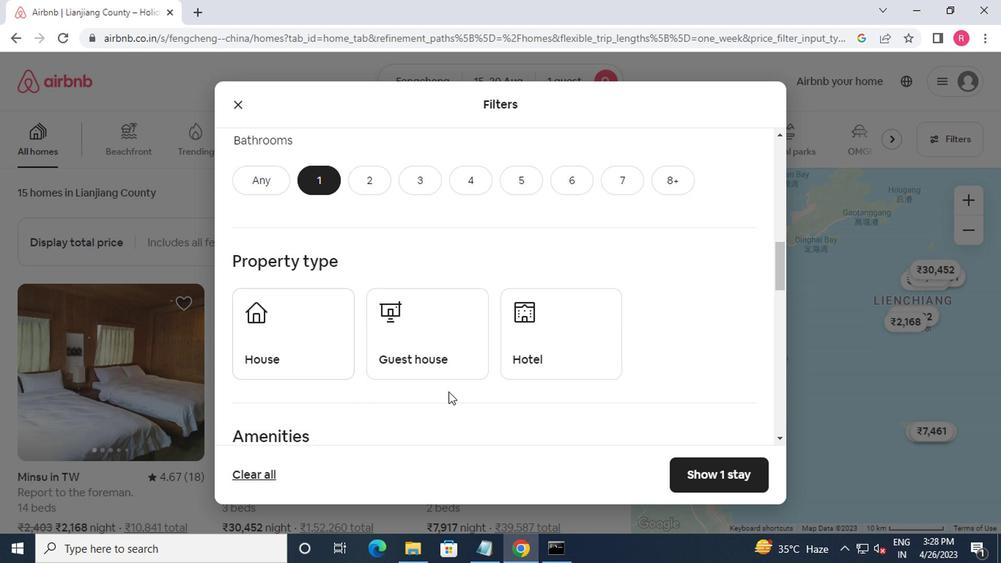 
Action: Mouse scrolled (604, 393) with delta (0, 0)
Screenshot: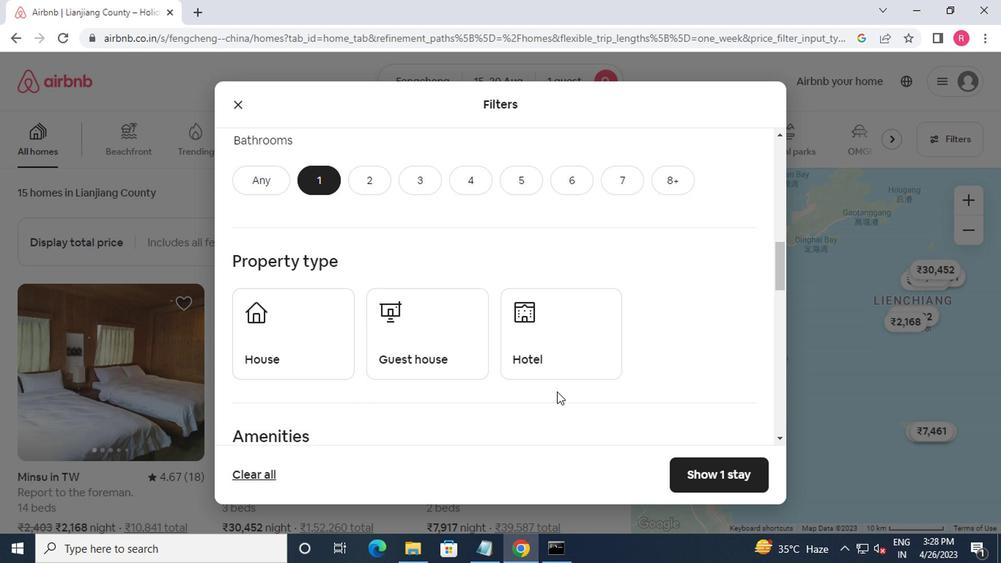 
Action: Mouse moved to (600, 393)
Screenshot: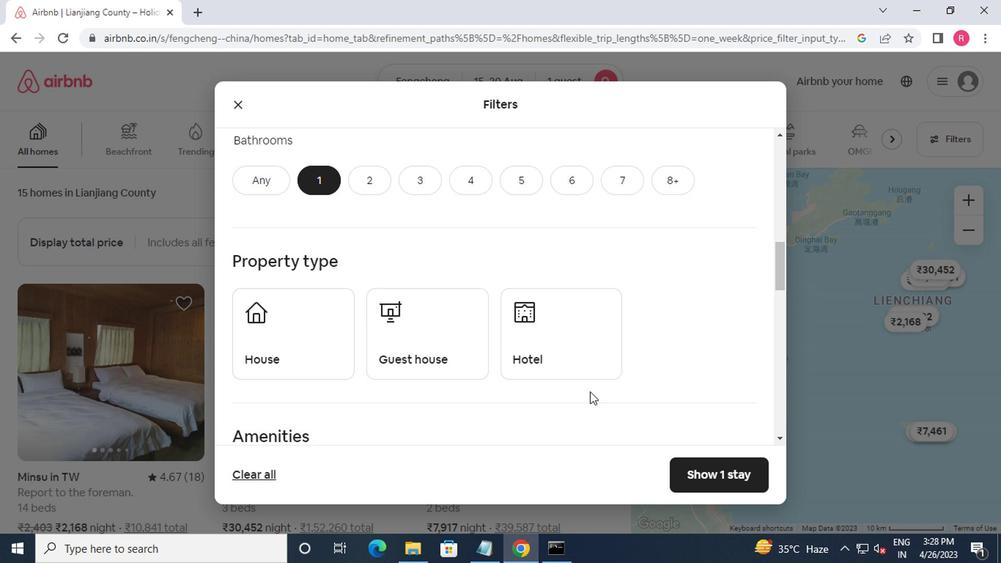 
Action: Mouse scrolled (600, 393) with delta (0, 0)
Screenshot: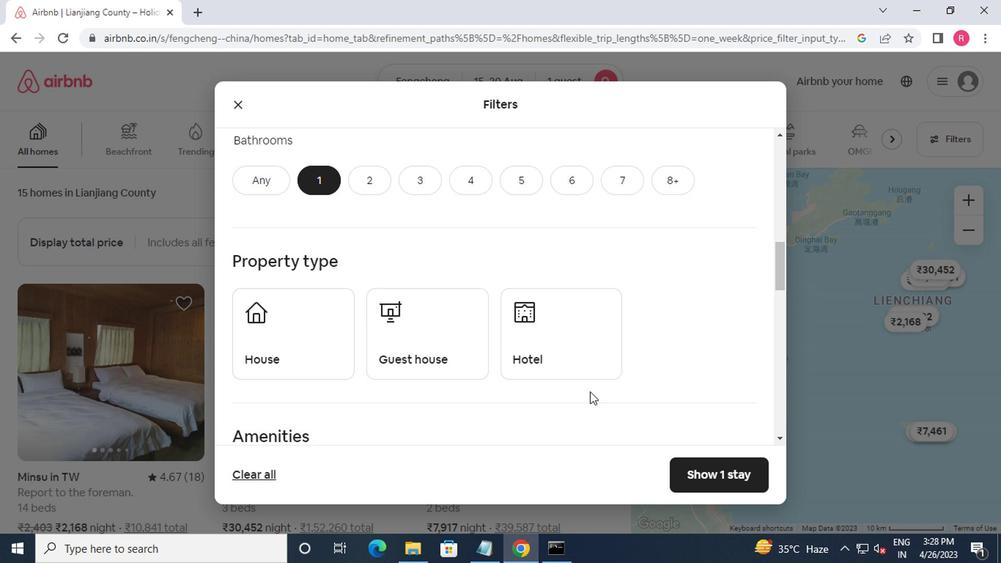 
Action: Mouse moved to (566, 387)
Screenshot: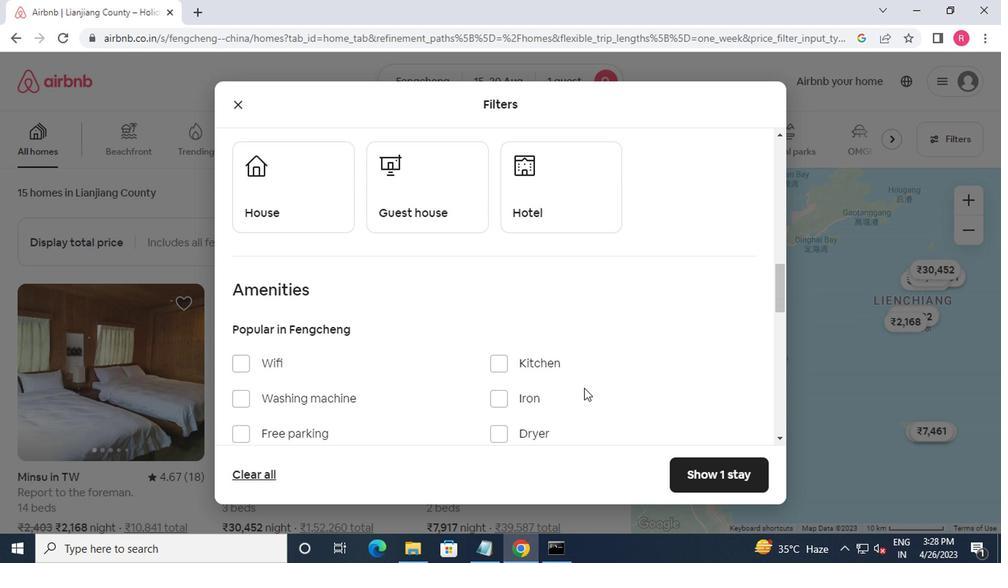 
Action: Mouse scrolled (566, 388) with delta (0, 1)
Screenshot: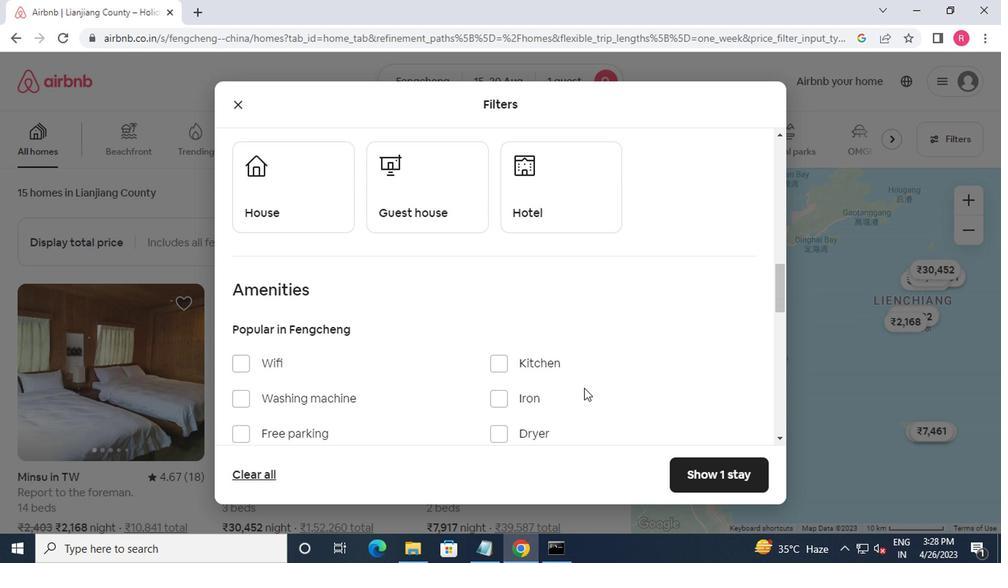 
Action: Mouse moved to (545, 384)
Screenshot: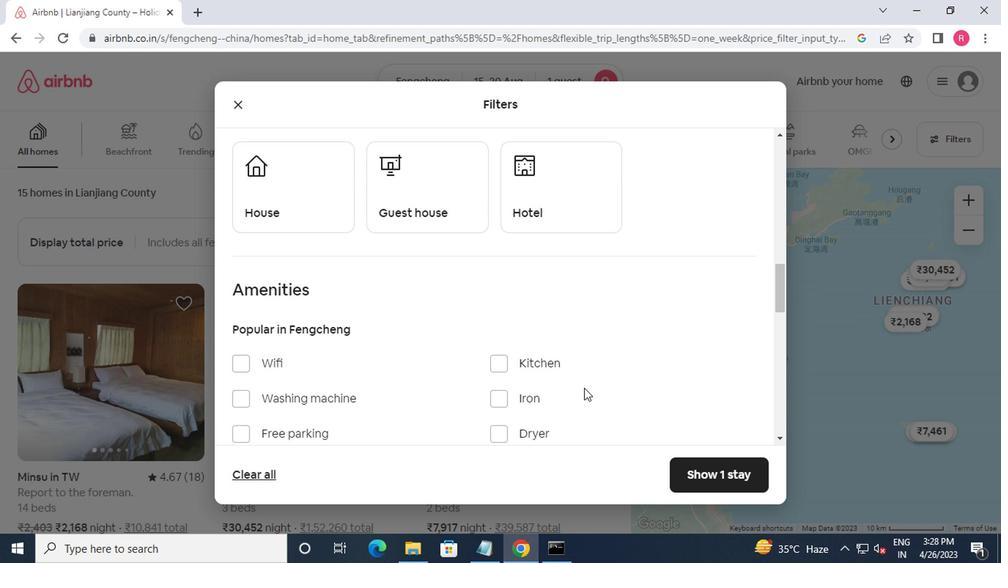 
Action: Mouse scrolled (545, 385) with delta (0, 0)
Screenshot: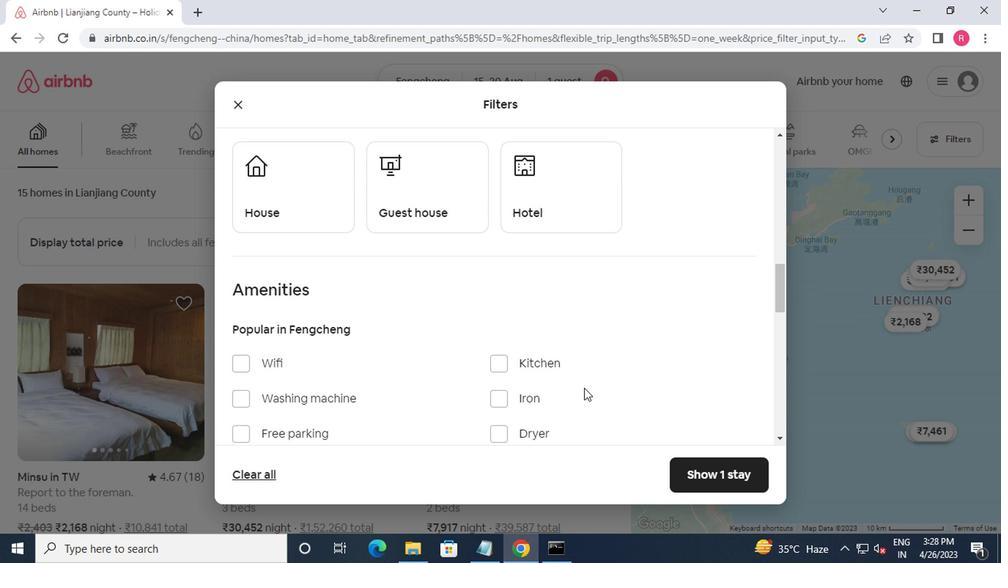 
Action: Mouse moved to (326, 364)
Screenshot: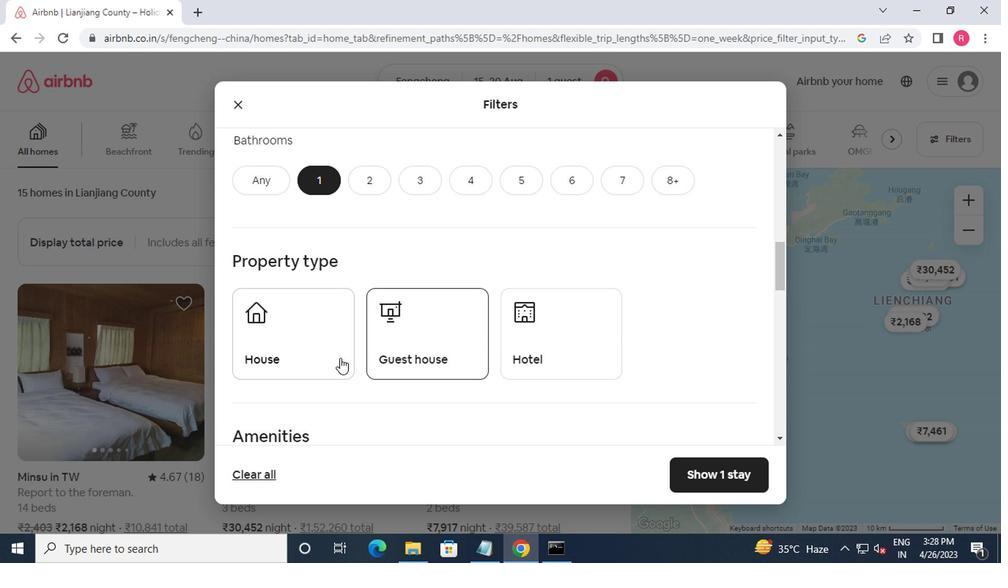 
Action: Mouse pressed left at (326, 364)
Screenshot: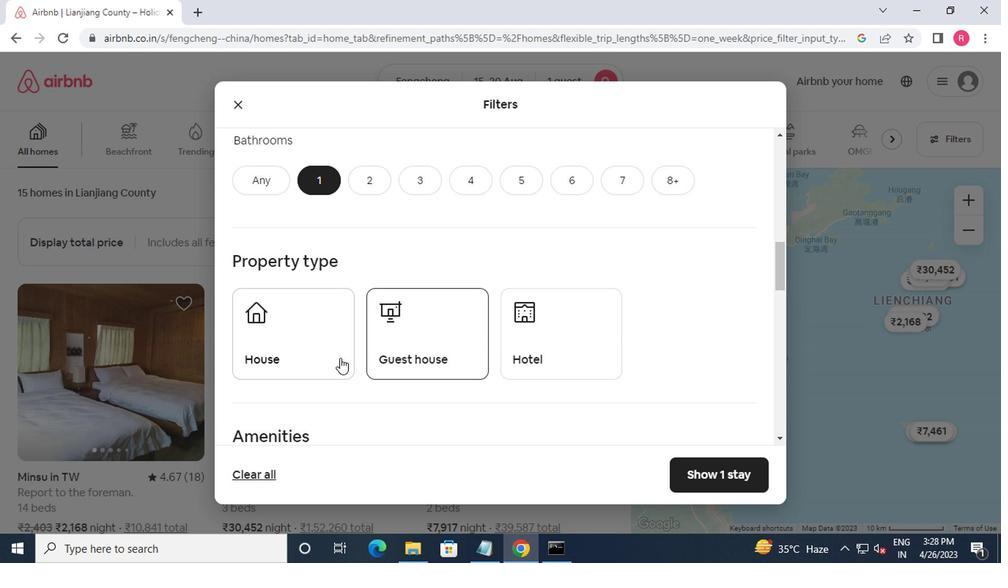 
Action: Mouse moved to (427, 376)
Screenshot: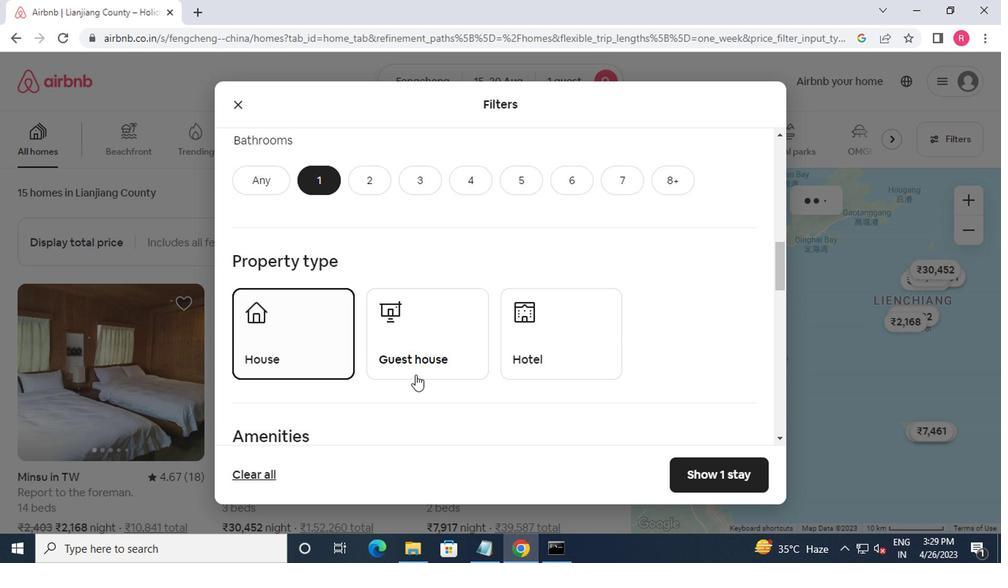 
Action: Mouse pressed left at (427, 376)
Screenshot: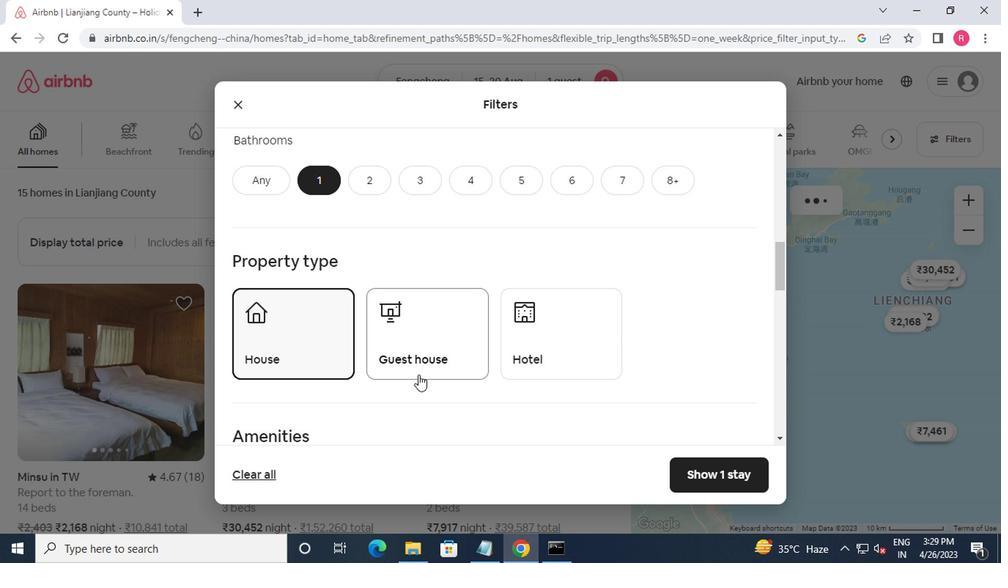 
Action: Mouse moved to (513, 365)
Screenshot: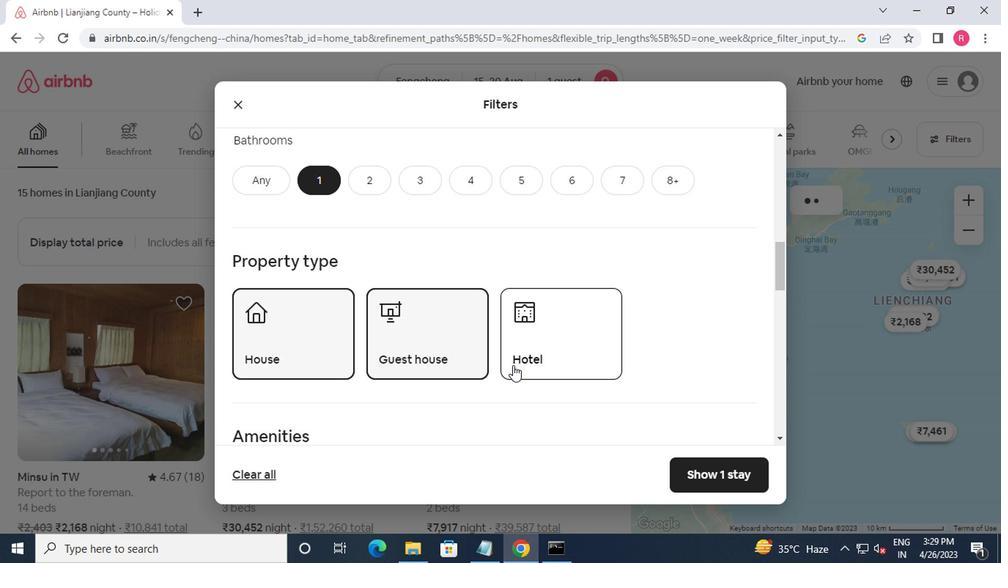 
Action: Mouse pressed left at (513, 365)
Screenshot: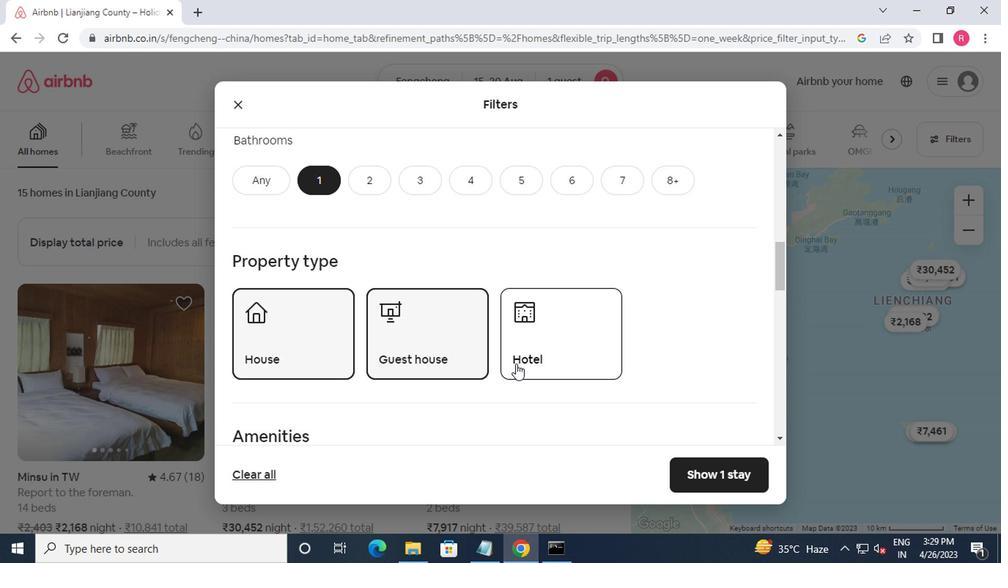 
Action: Mouse moved to (518, 364)
Screenshot: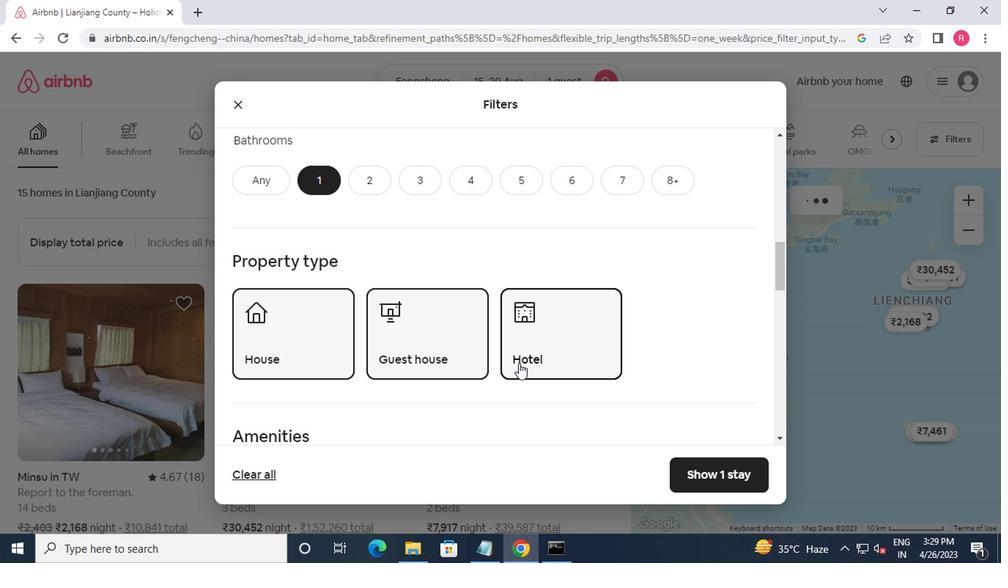 
Action: Mouse scrolled (518, 364) with delta (0, 0)
Screenshot: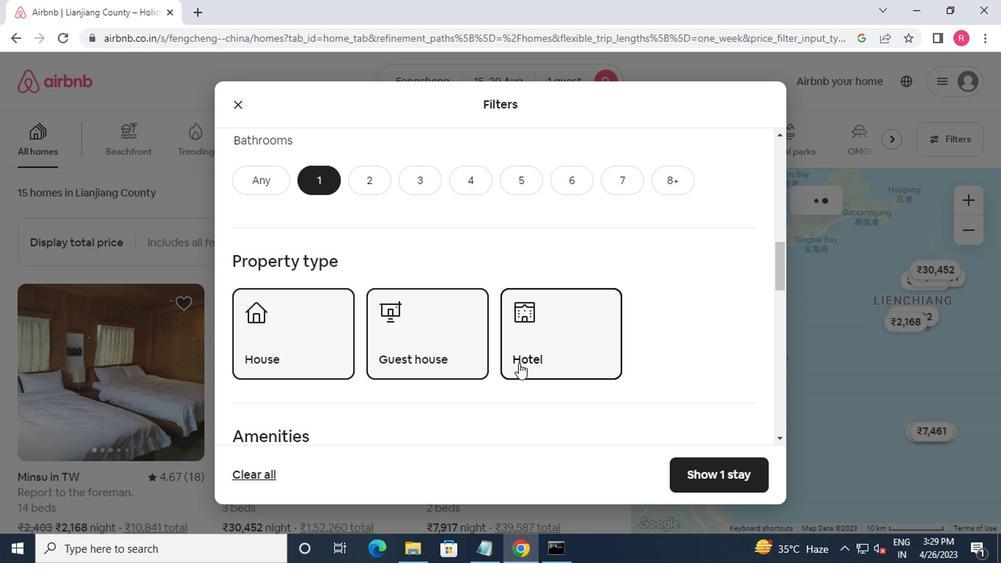
Action: Mouse moved to (518, 365)
Screenshot: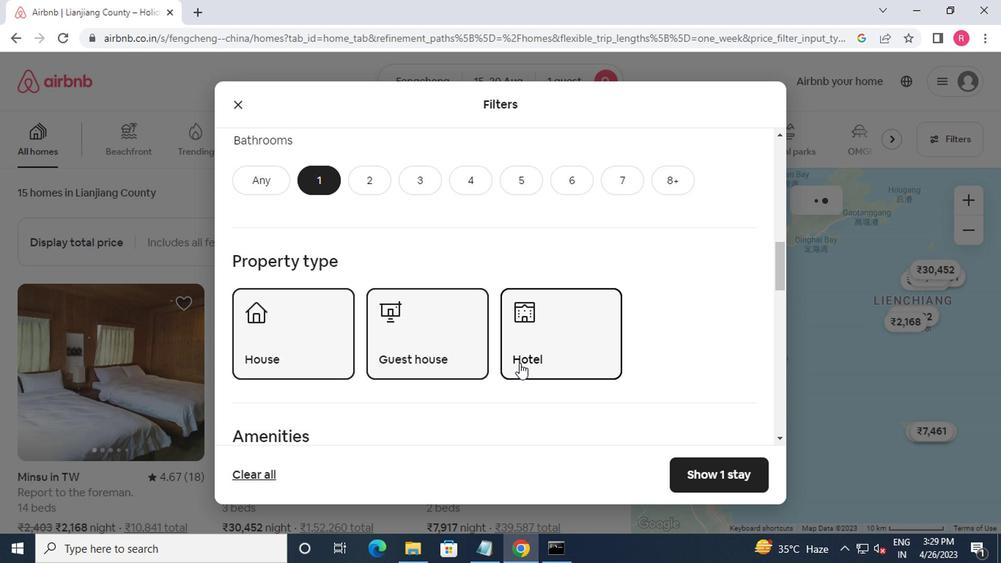 
Action: Mouse scrolled (518, 364) with delta (0, -1)
Screenshot: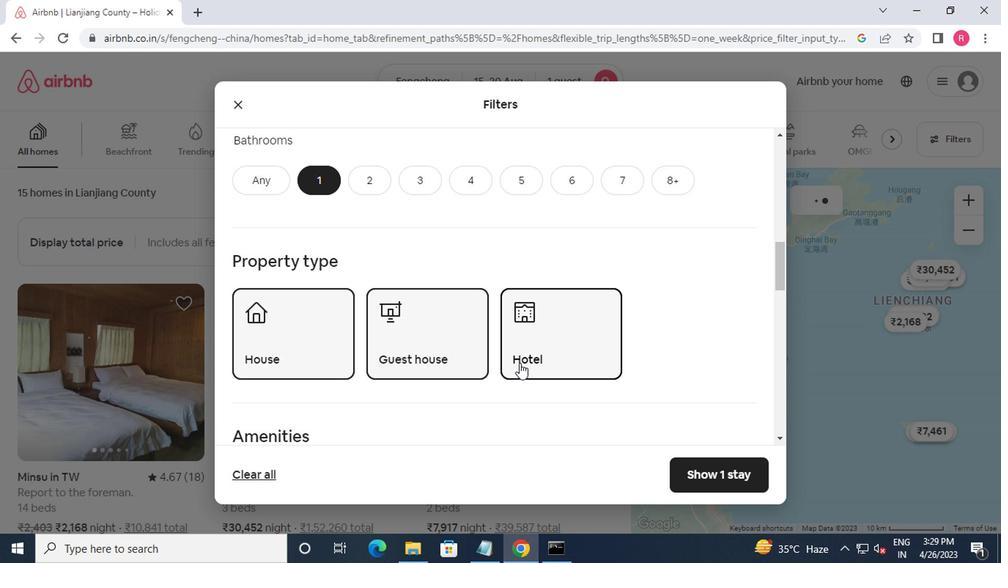 
Action: Mouse moved to (518, 367)
Screenshot: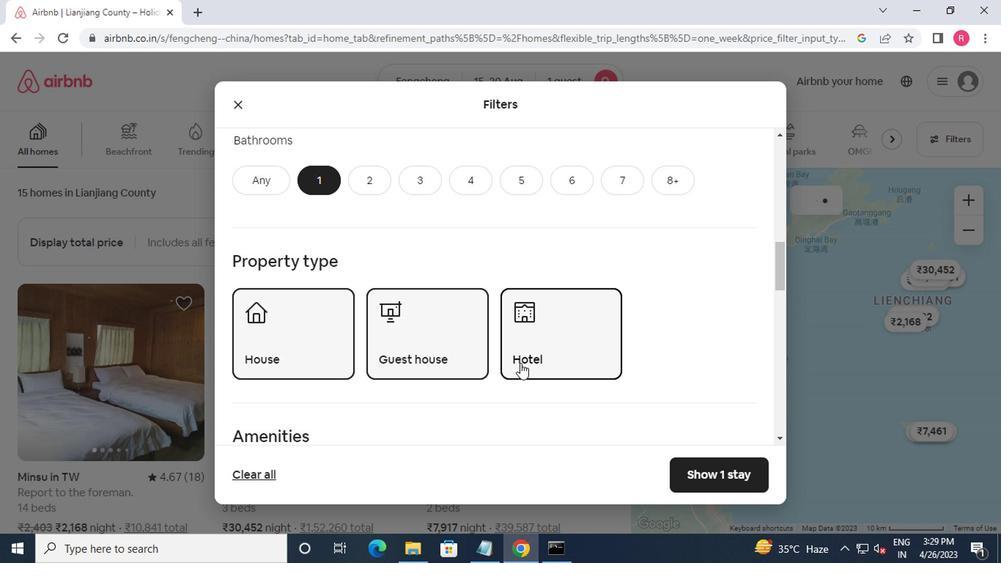 
Action: Mouse scrolled (518, 366) with delta (0, -1)
Screenshot: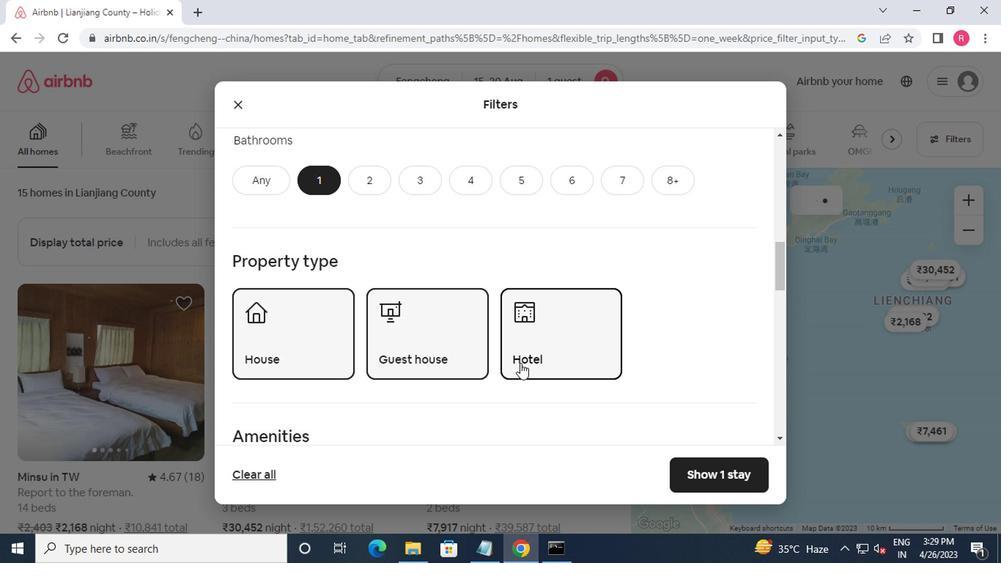 
Action: Mouse moved to (518, 367)
Screenshot: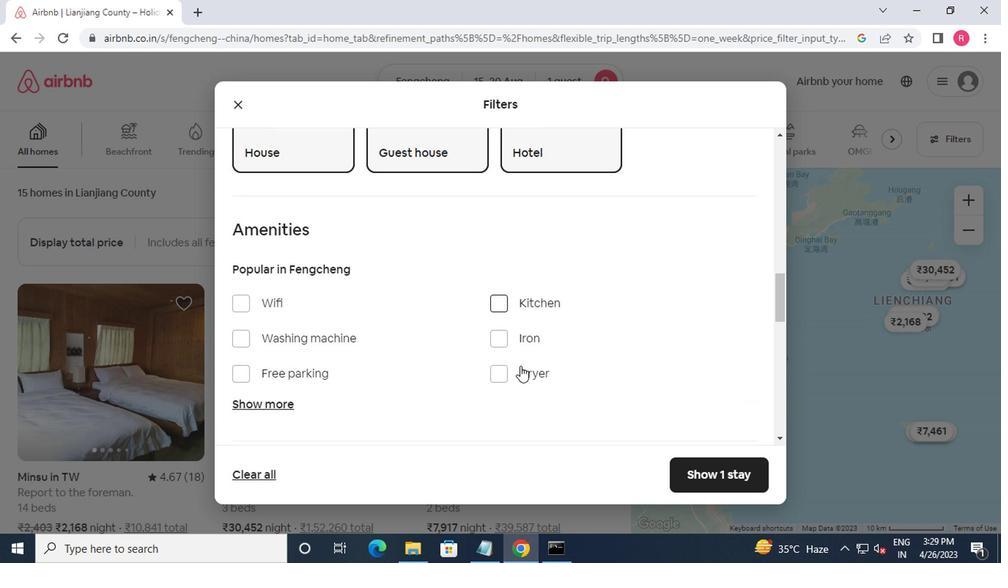 
Action: Mouse scrolled (518, 367) with delta (0, 0)
Screenshot: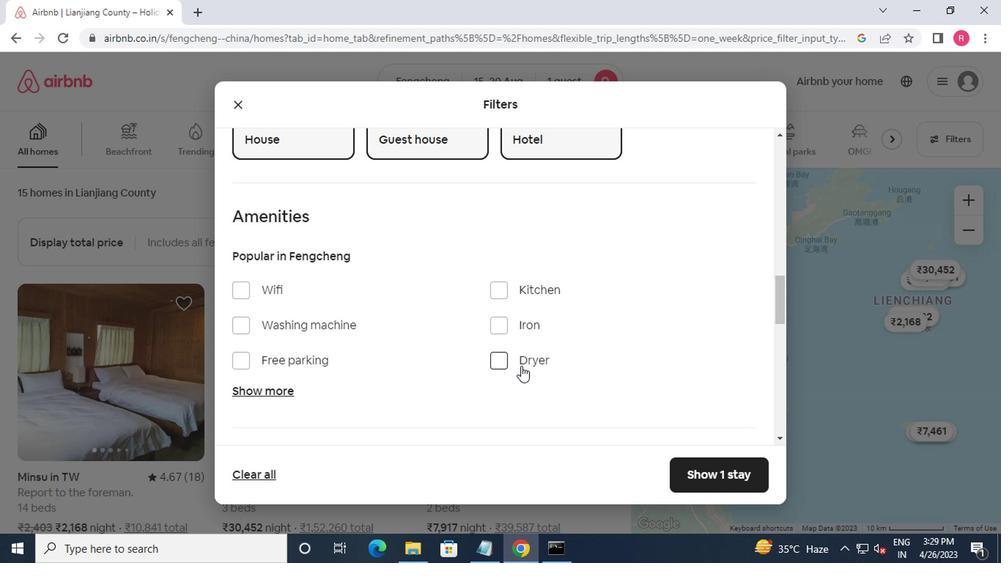 
Action: Mouse scrolled (518, 367) with delta (0, 0)
Screenshot: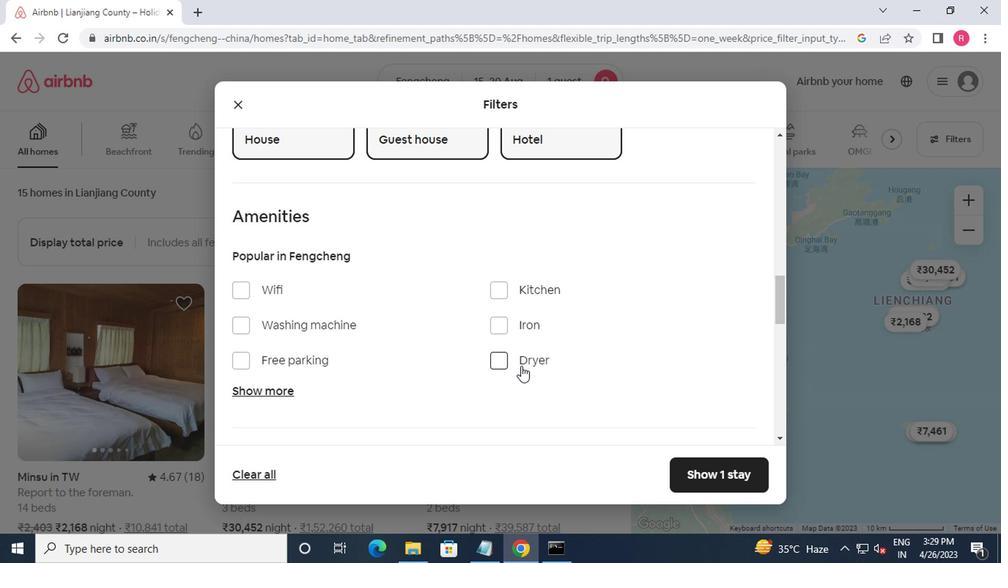 
Action: Mouse moved to (518, 367)
Screenshot: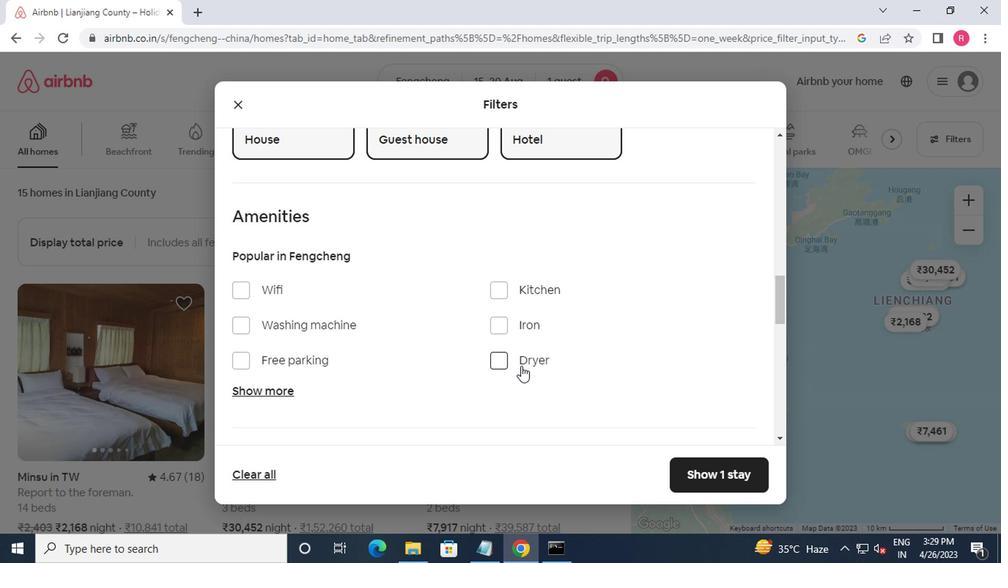 
Action: Mouse scrolled (518, 367) with delta (0, 0)
Screenshot: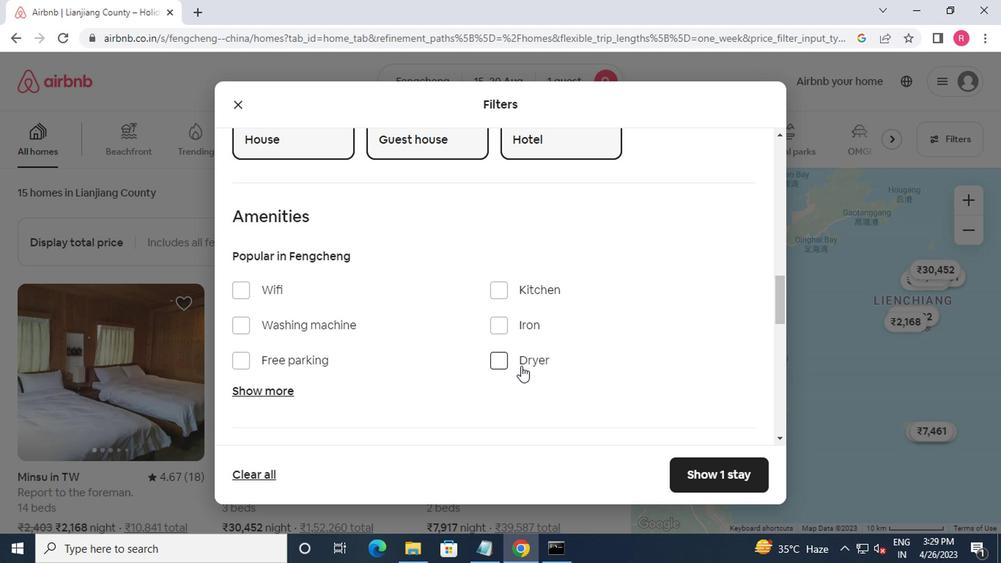 
Action: Mouse moved to (713, 350)
Screenshot: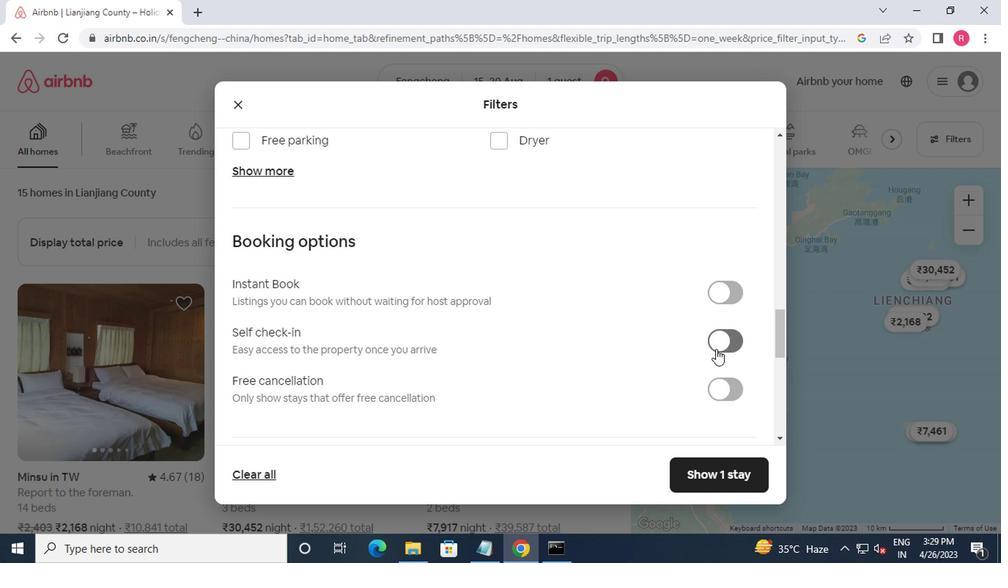 
Action: Mouse pressed left at (713, 350)
Screenshot: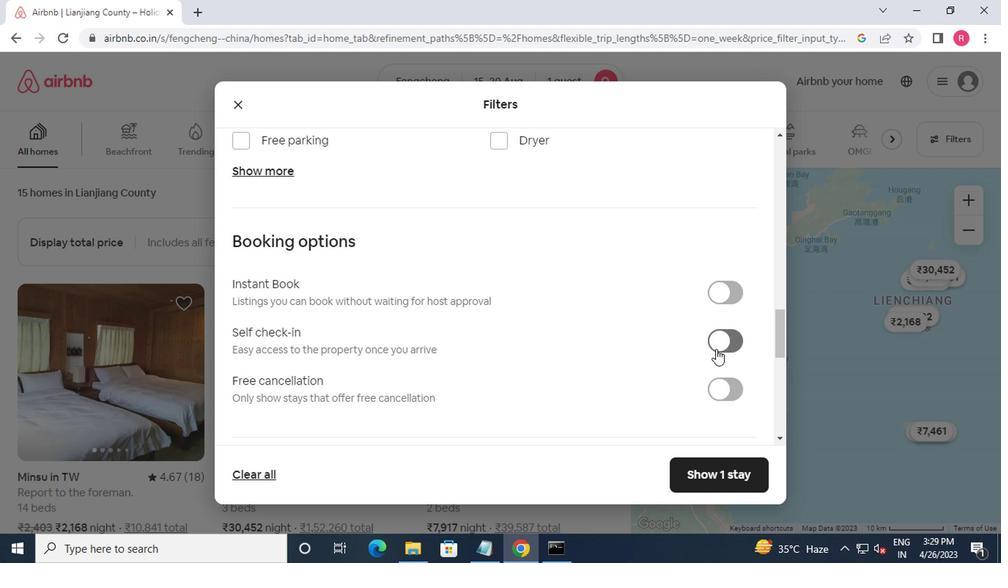 
Action: Mouse scrolled (713, 349) with delta (0, -1)
Screenshot: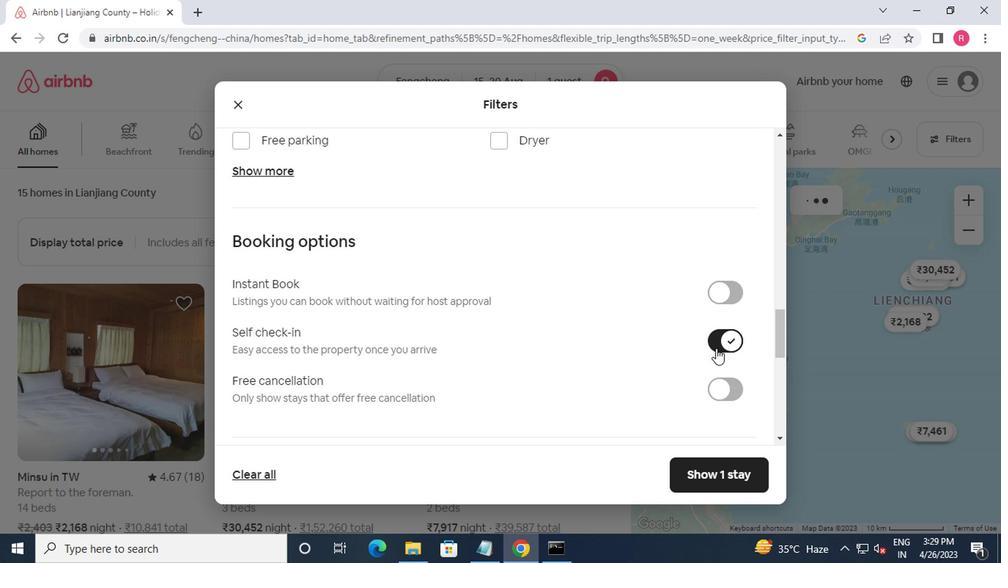 
Action: Mouse scrolled (713, 349) with delta (0, -1)
Screenshot: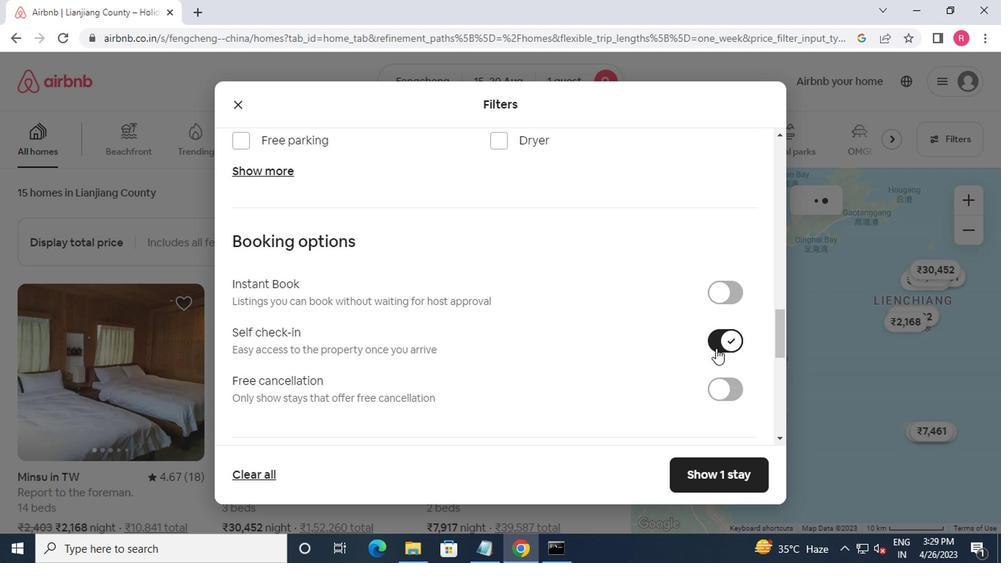 
Action: Mouse moved to (704, 351)
Screenshot: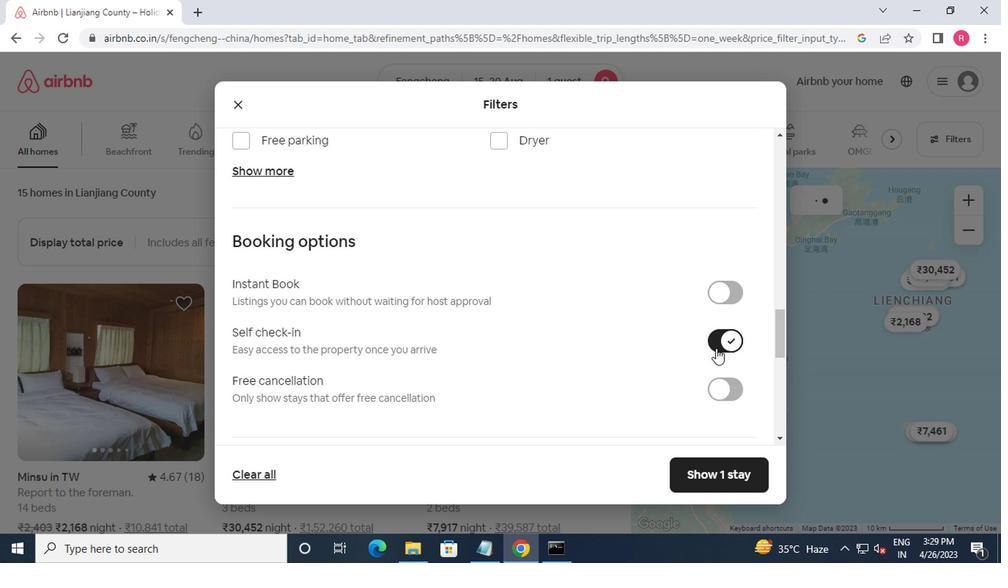
Action: Mouse scrolled (704, 350) with delta (0, 0)
Screenshot: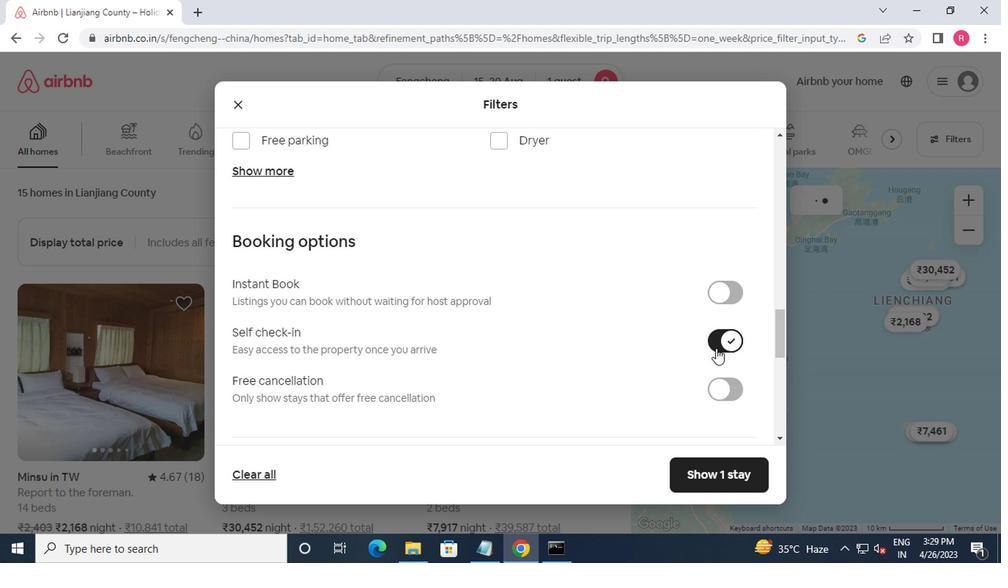 
Action: Mouse moved to (668, 352)
Screenshot: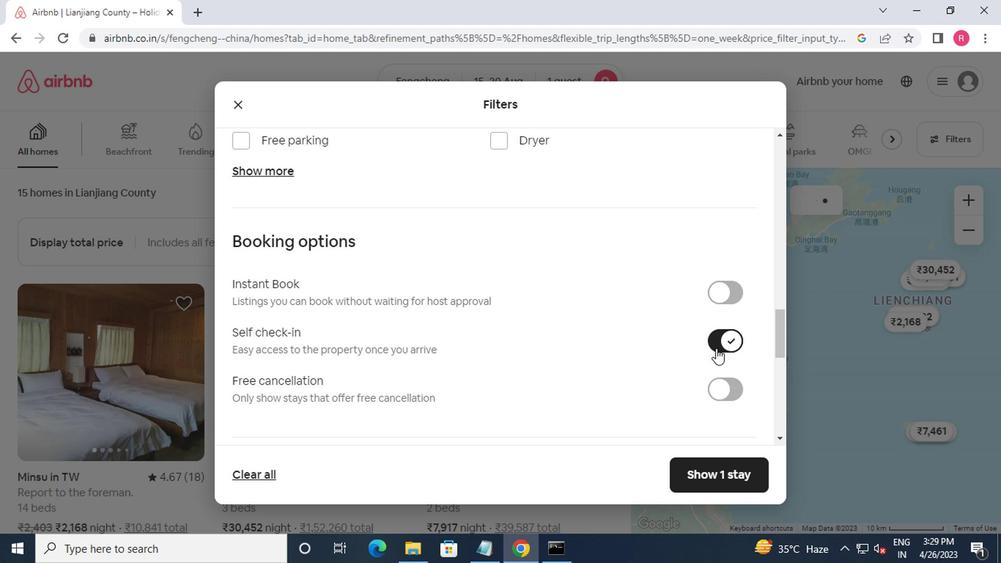 
Action: Mouse scrolled (668, 351) with delta (0, -1)
Screenshot: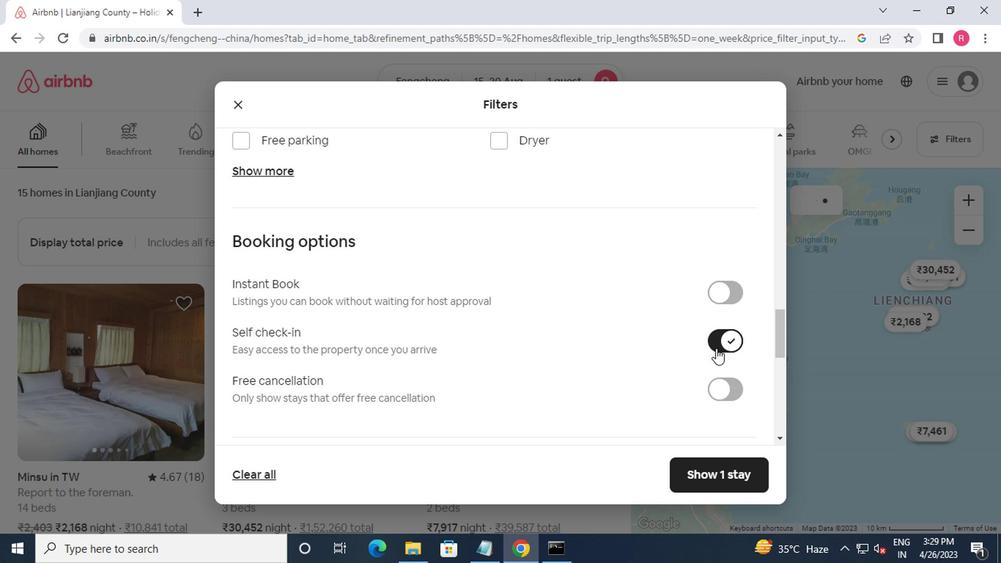 
Action: Mouse moved to (623, 346)
Screenshot: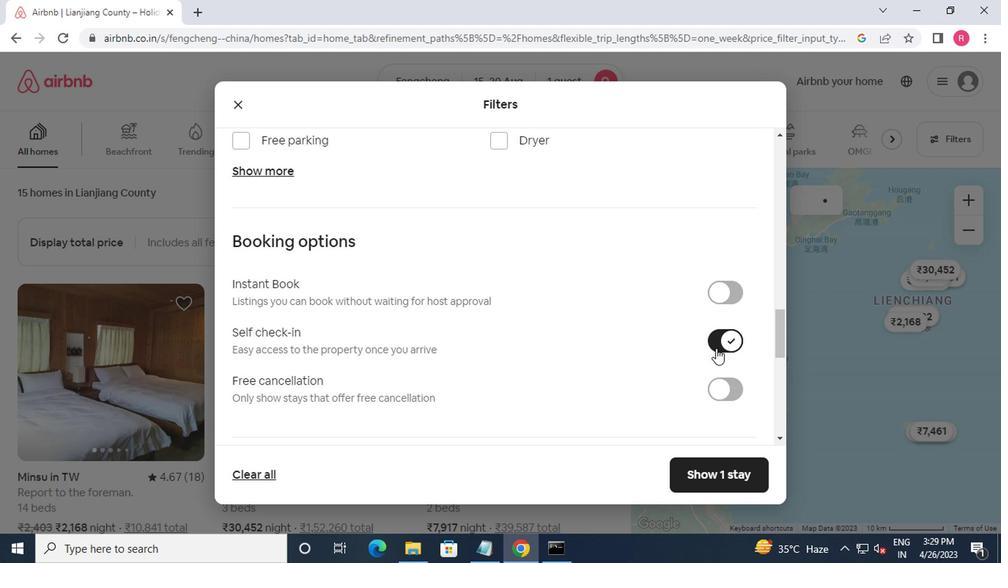 
Action: Mouse scrolled (623, 345) with delta (0, -1)
Screenshot: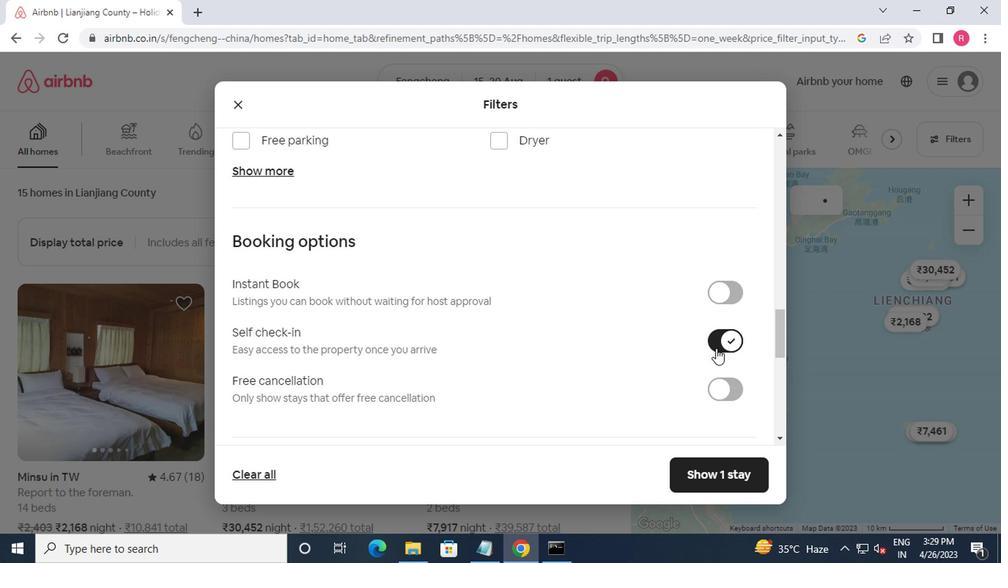 
Action: Mouse moved to (582, 346)
Screenshot: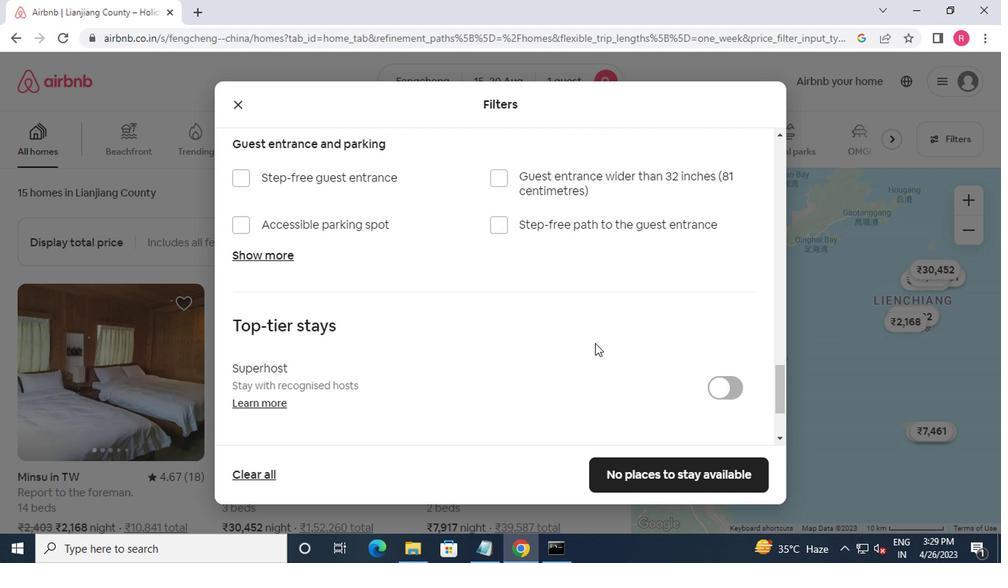 
Action: Mouse scrolled (582, 345) with delta (0, -1)
Screenshot: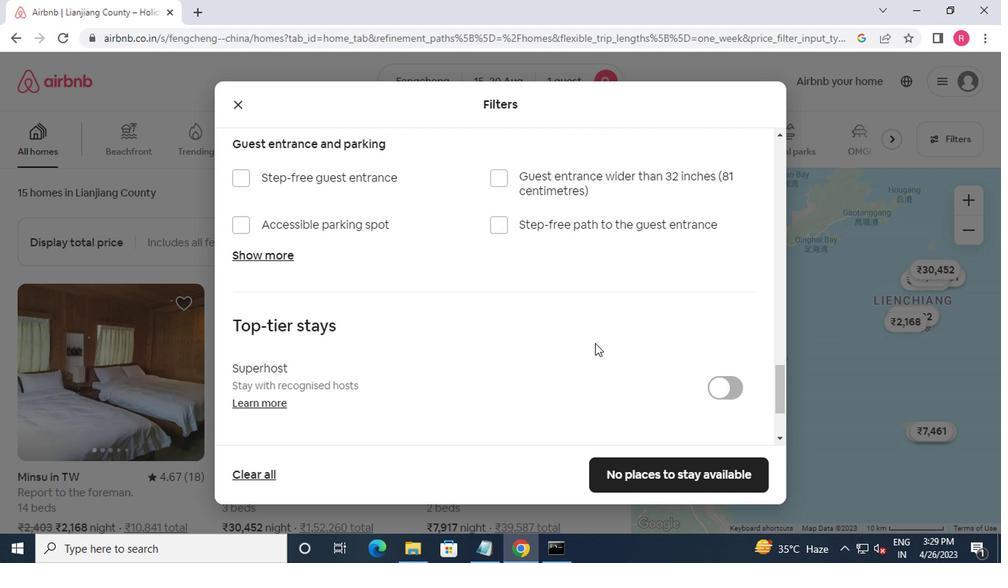 
Action: Mouse moved to (576, 349)
Screenshot: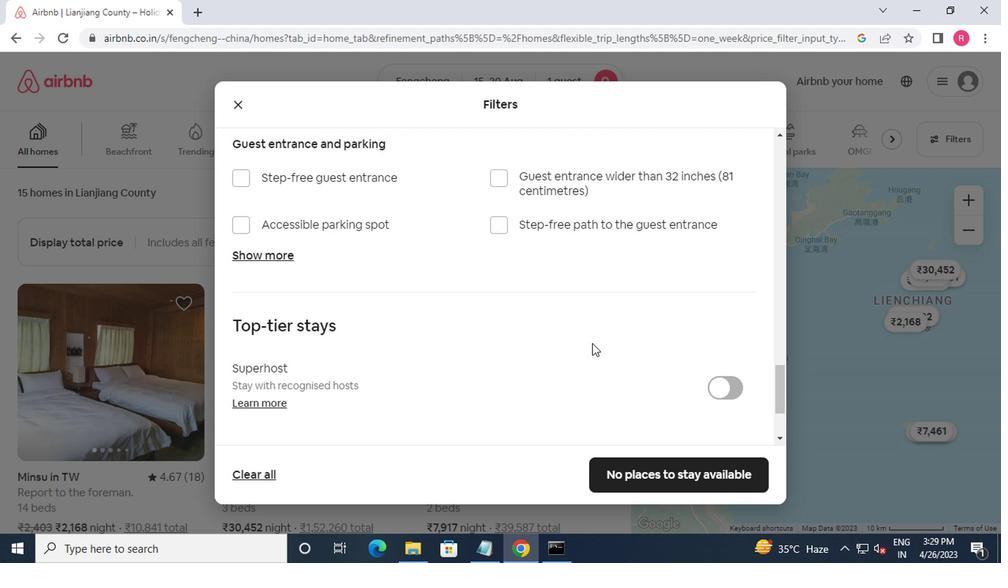 
Action: Mouse scrolled (576, 348) with delta (0, 0)
Screenshot: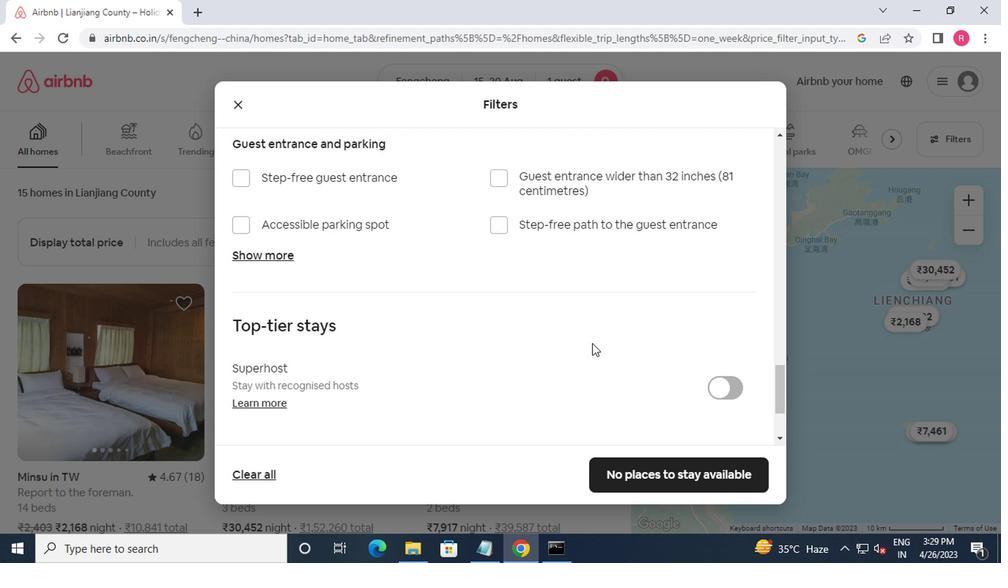 
Action: Mouse moved to (567, 350)
Screenshot: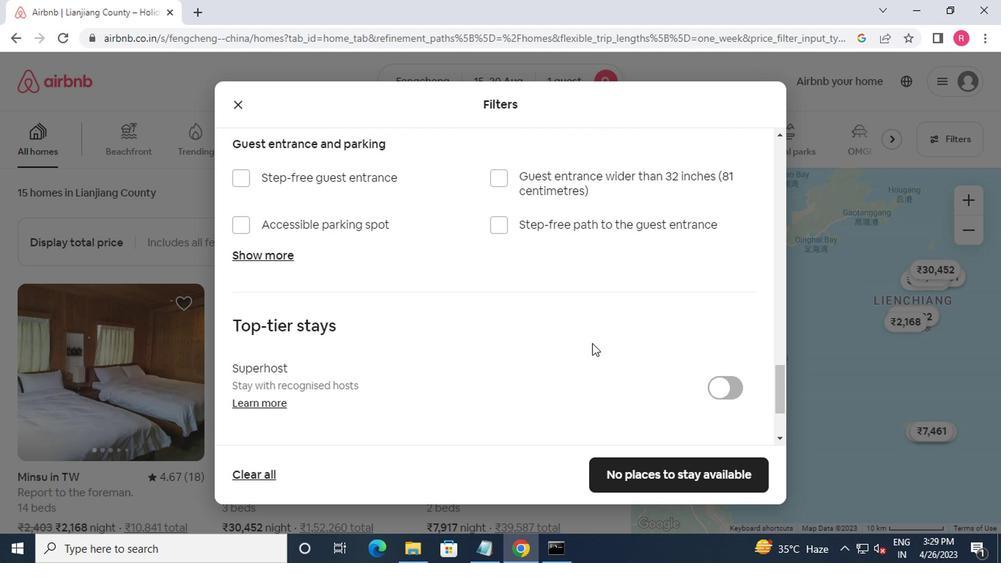 
Action: Mouse scrolled (567, 350) with delta (0, 0)
Screenshot: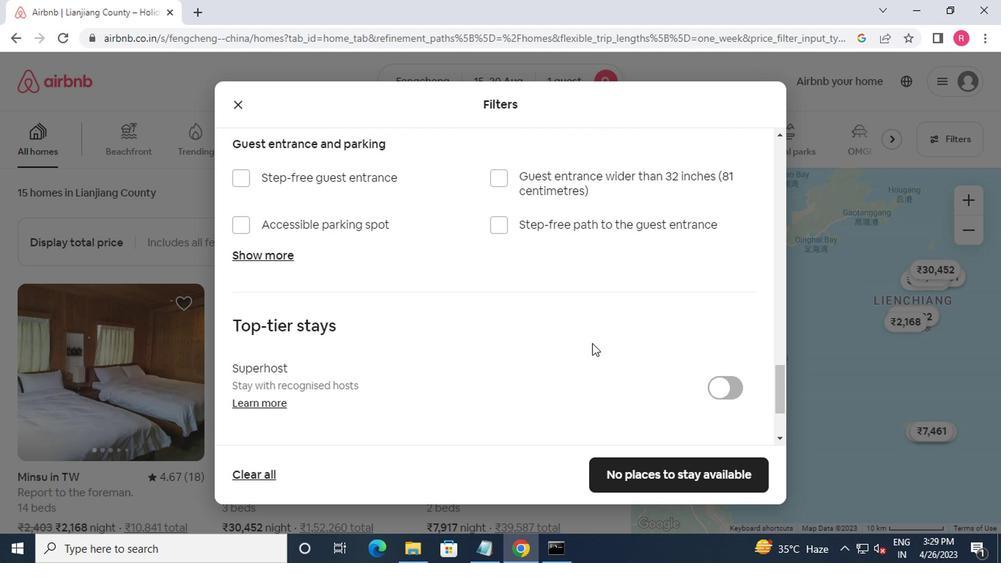 
Action: Mouse moved to (546, 352)
Screenshot: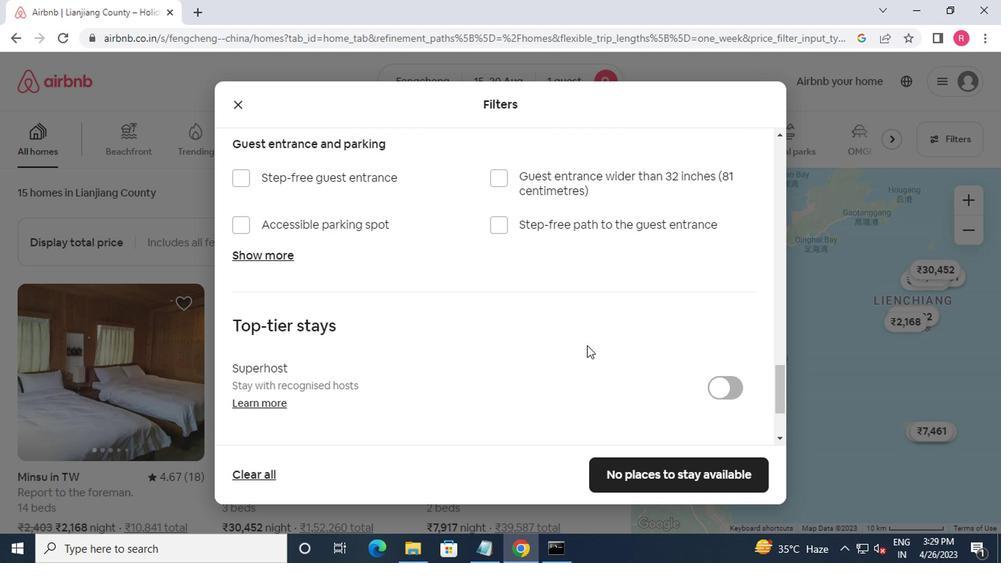 
Action: Mouse scrolled (546, 351) with delta (0, -1)
Screenshot: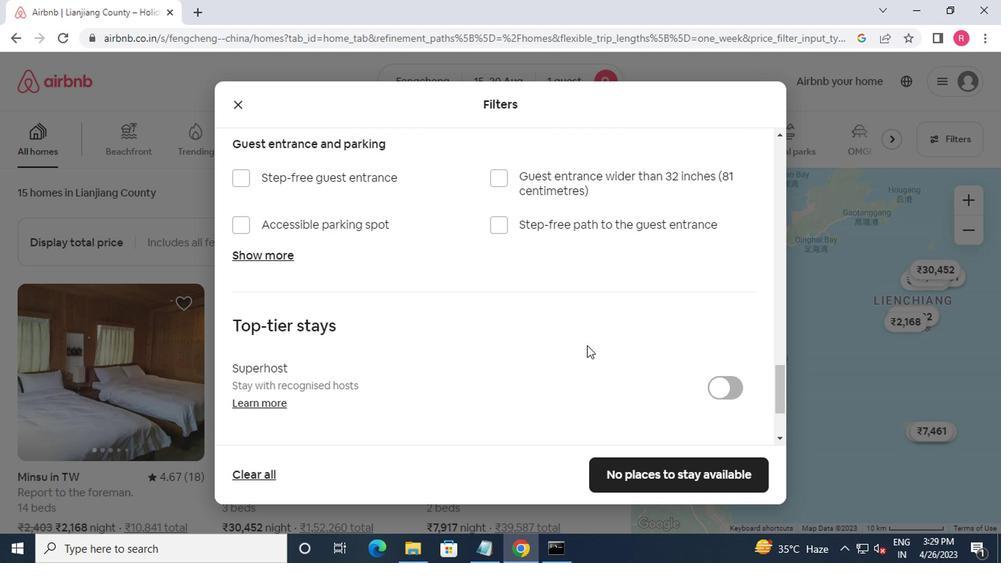 
Action: Mouse moved to (388, 391)
Screenshot: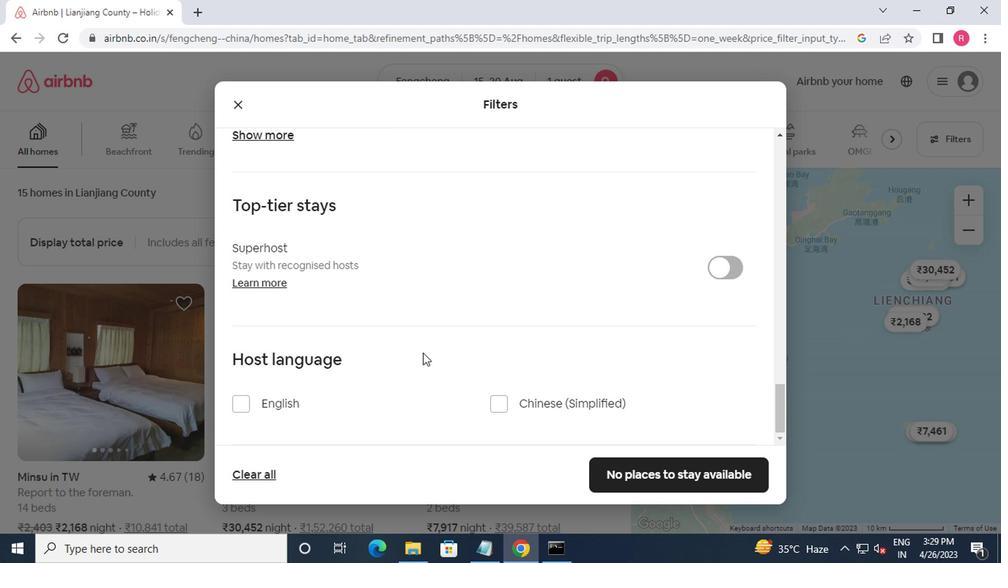 
Action: Mouse scrolled (388, 391) with delta (0, 0)
Screenshot: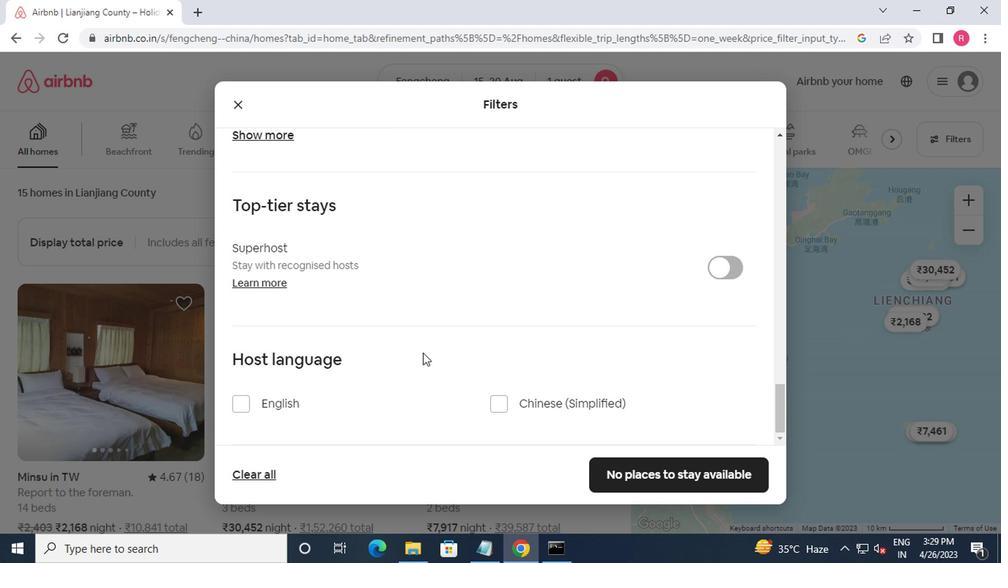 
Action: Mouse moved to (386, 397)
Screenshot: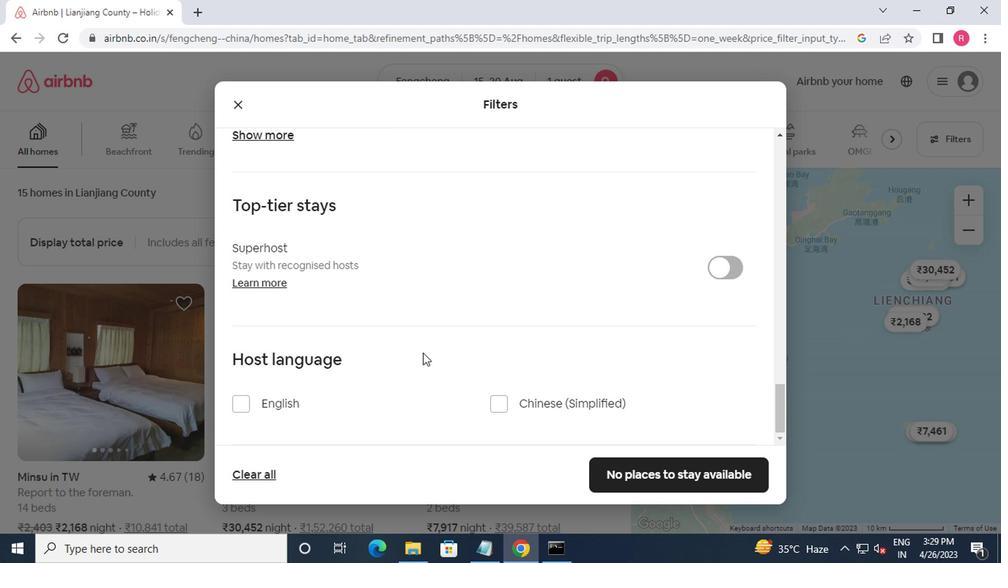 
Action: Mouse scrolled (386, 396) with delta (0, 0)
Screenshot: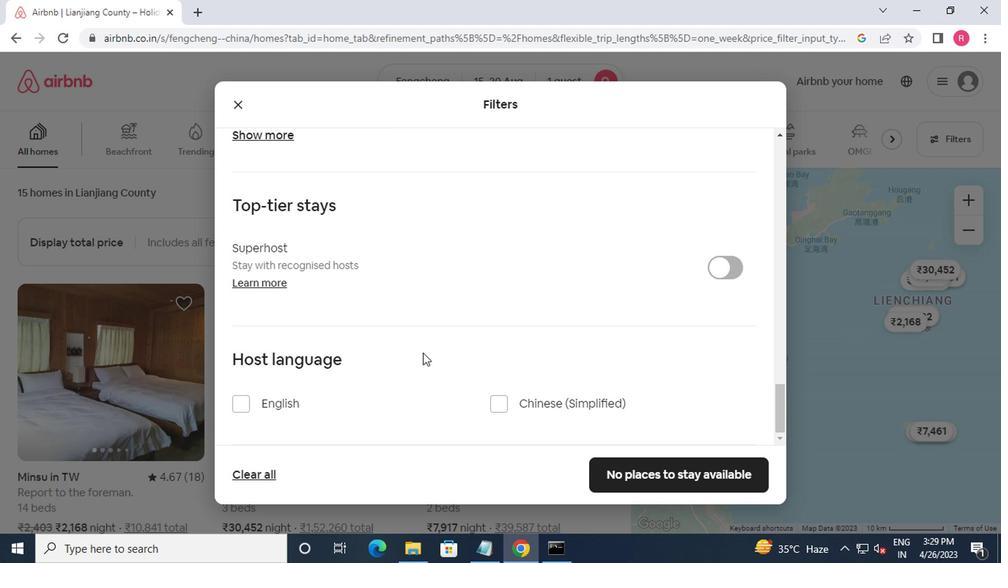 
Action: Mouse moved to (500, 399)
Screenshot: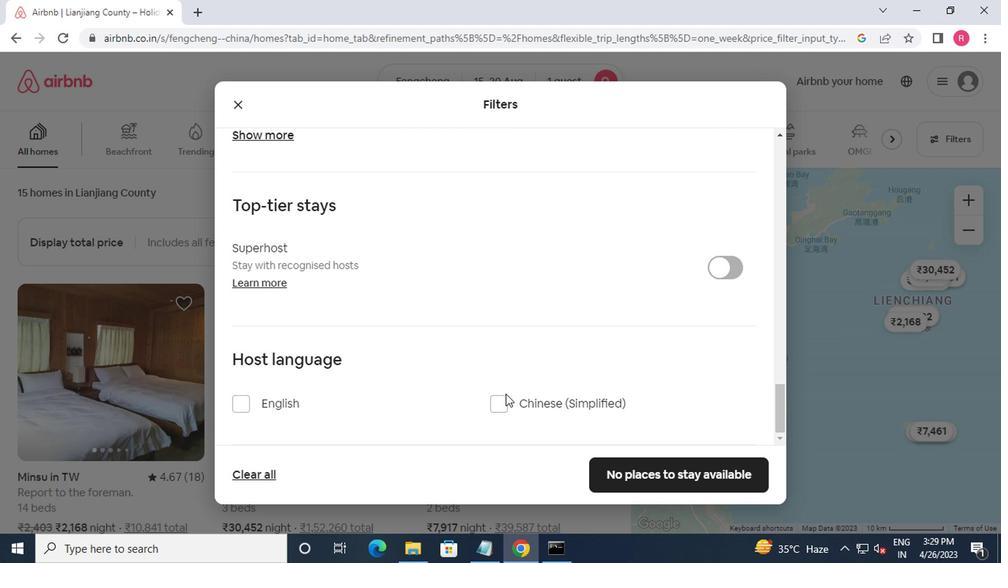 
Action: Mouse pressed left at (500, 399)
Screenshot: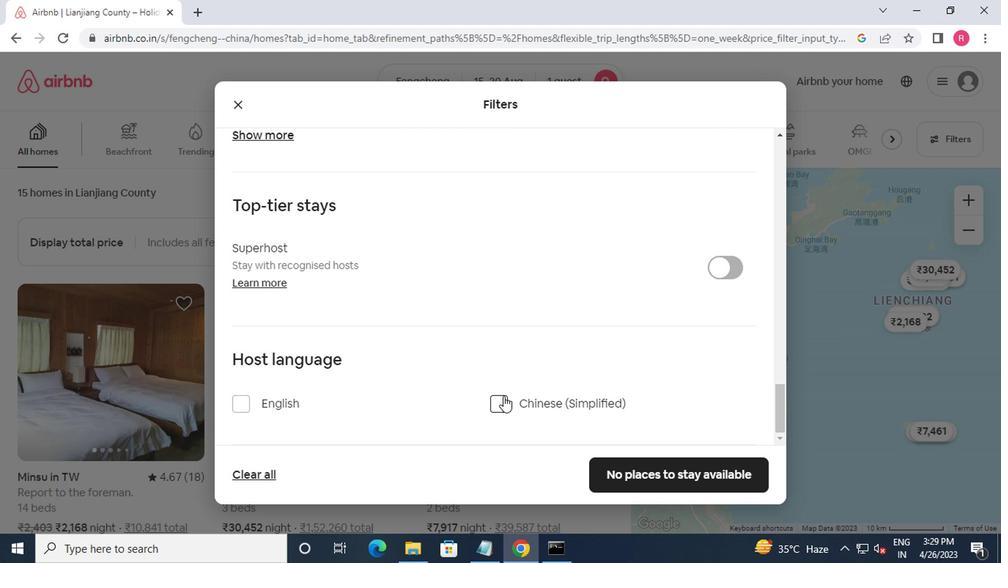 
Action: Mouse moved to (623, 474)
Screenshot: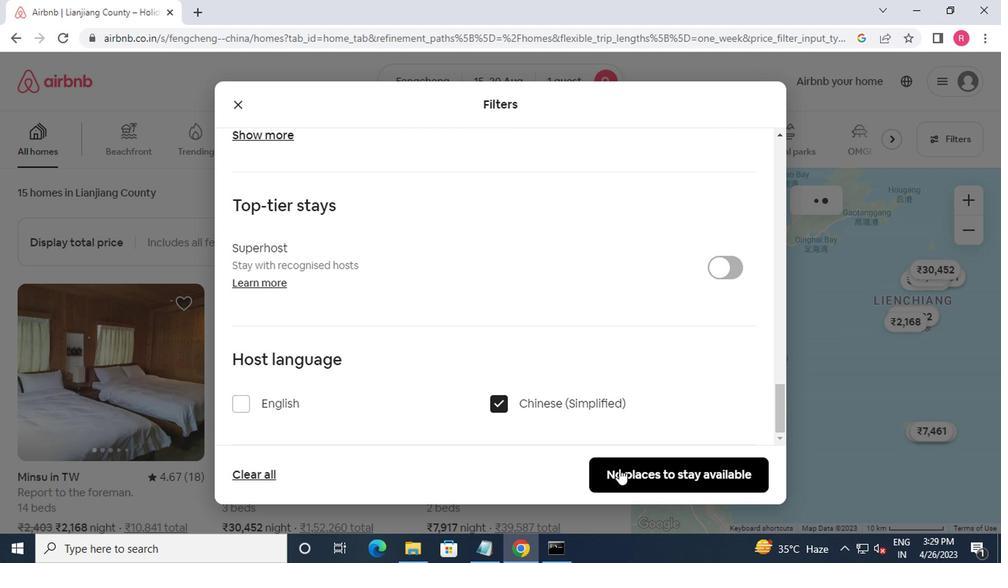 
Action: Mouse pressed left at (623, 474)
Screenshot: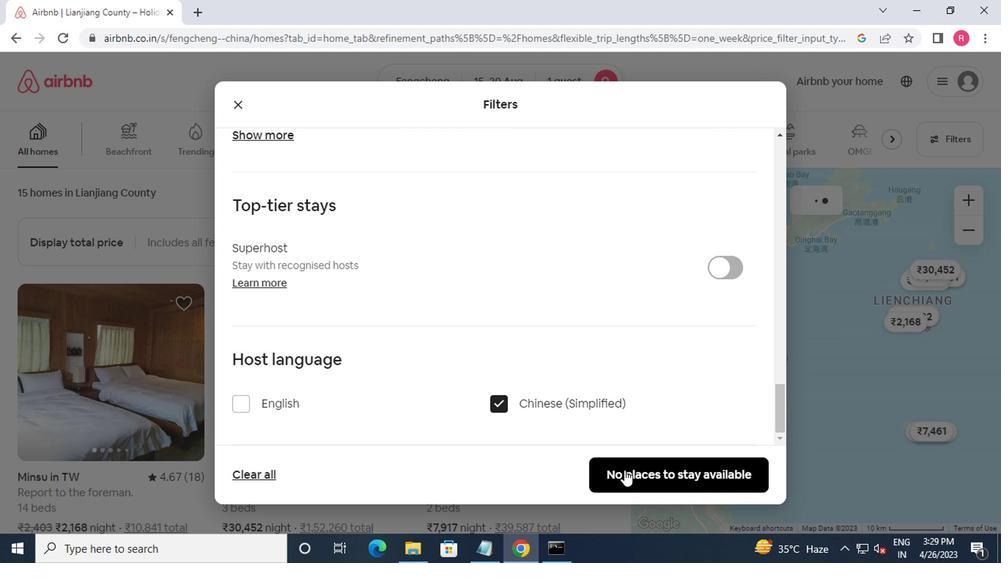 
Action: Mouse moved to (625, 467)
Screenshot: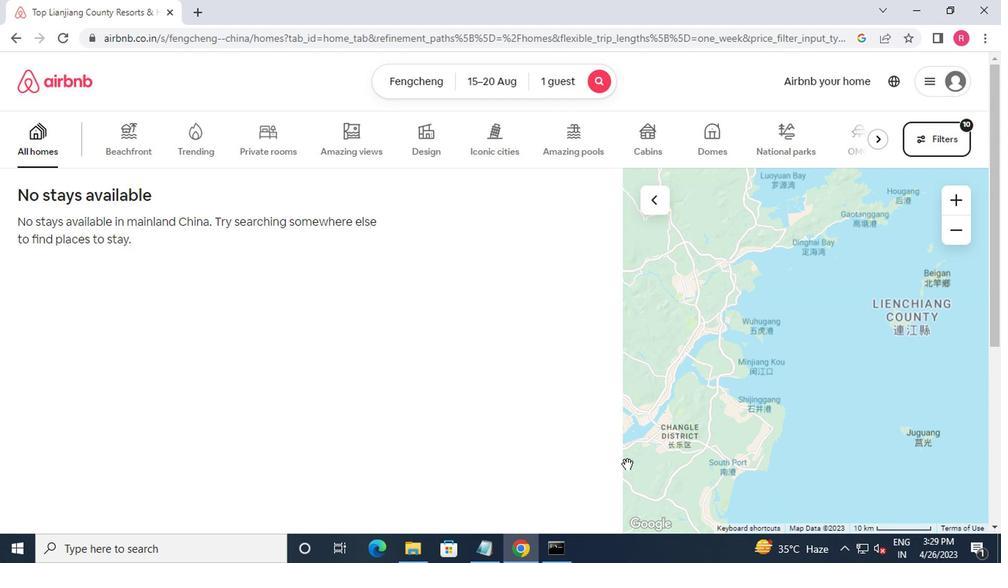 
